 Task: Create and manage organization project boards.
Action: Mouse moved to (936, 53)
Screenshot: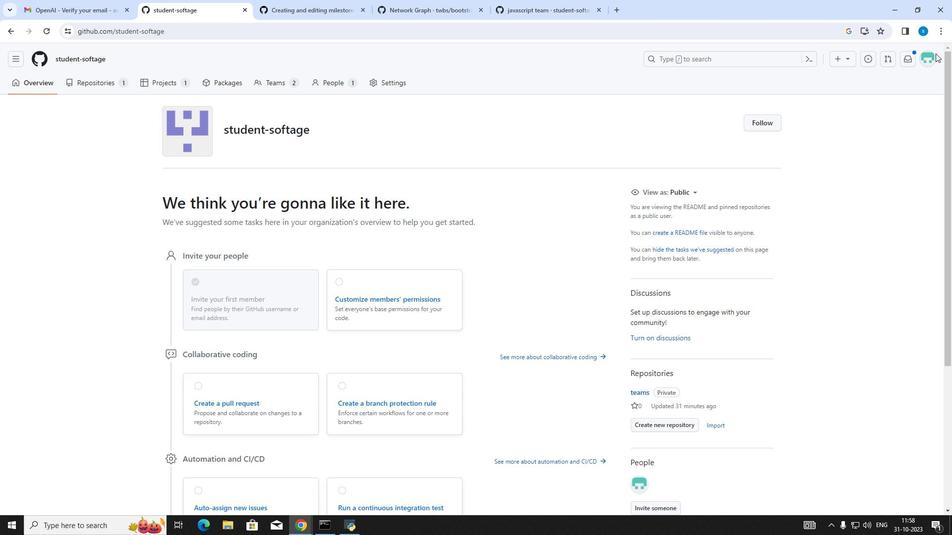 
Action: Mouse pressed left at (936, 53)
Screenshot: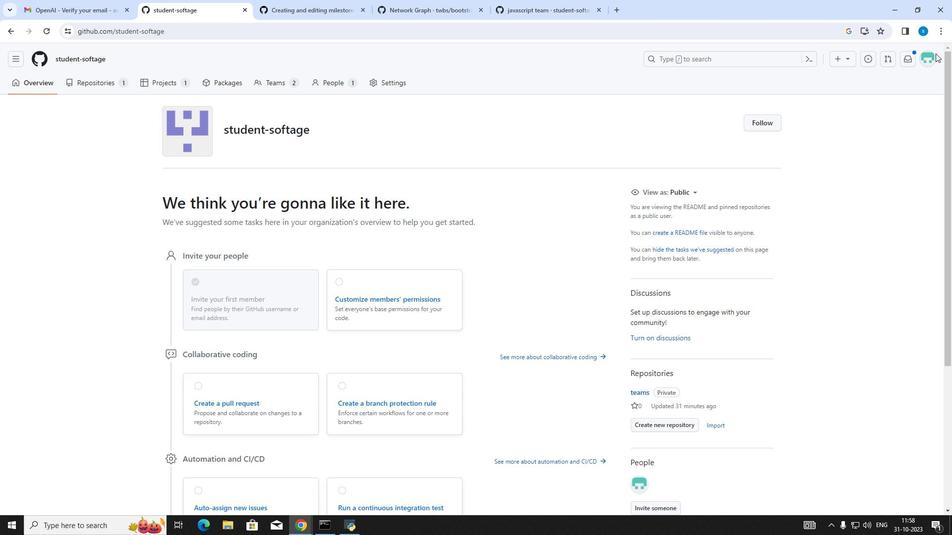 
Action: Mouse moved to (932, 57)
Screenshot: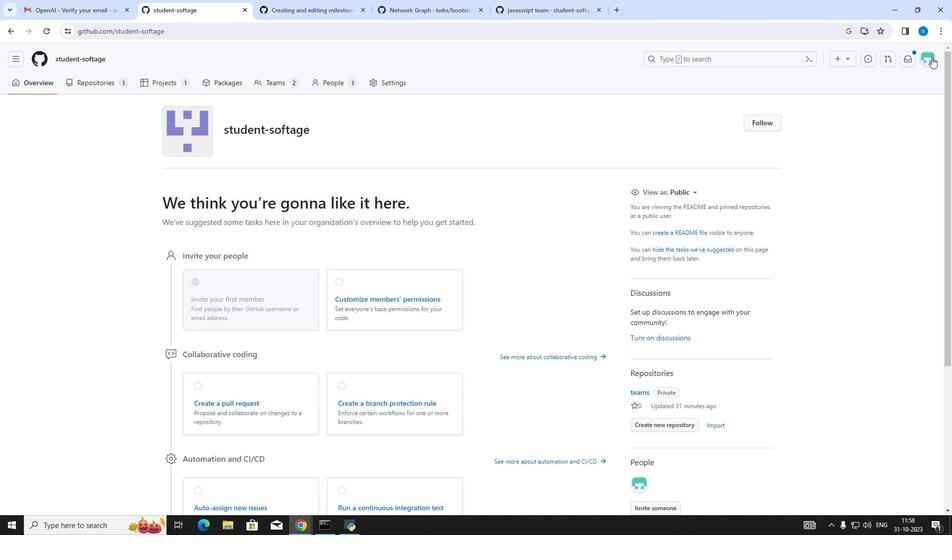 
Action: Mouse pressed left at (932, 57)
Screenshot: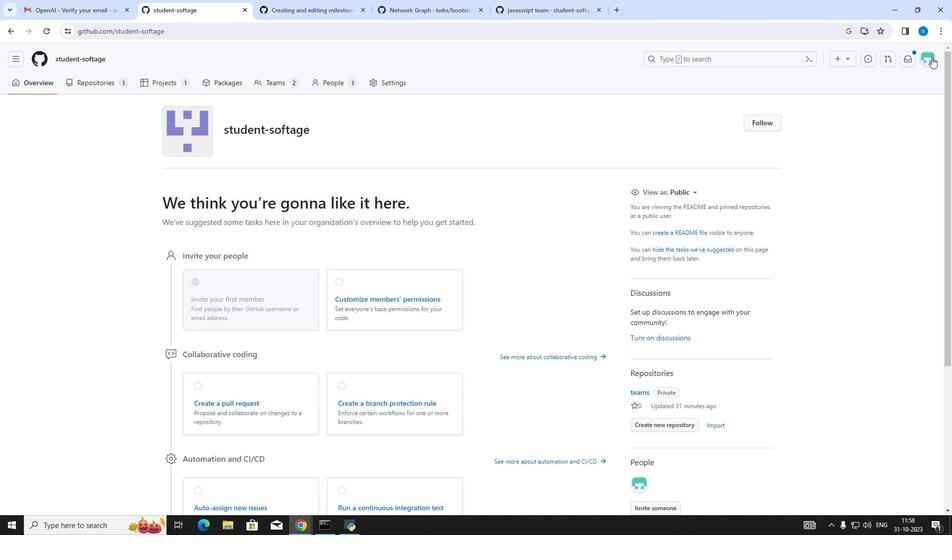 
Action: Mouse moved to (849, 158)
Screenshot: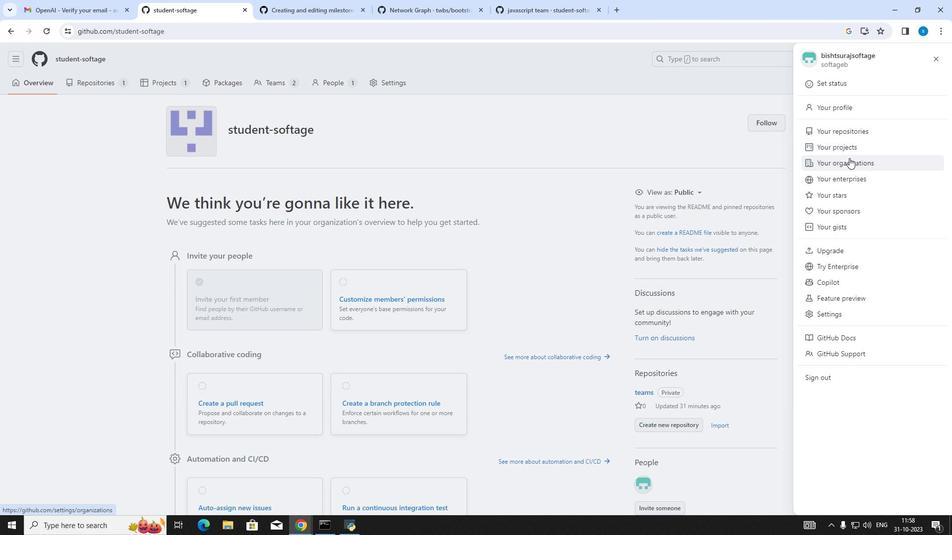 
Action: Mouse pressed left at (849, 158)
Screenshot: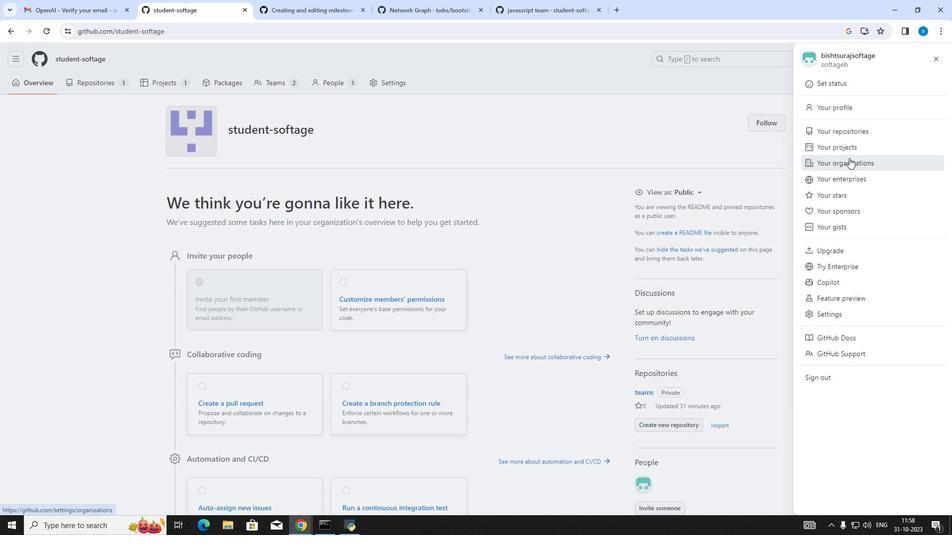 
Action: Mouse moved to (716, 163)
Screenshot: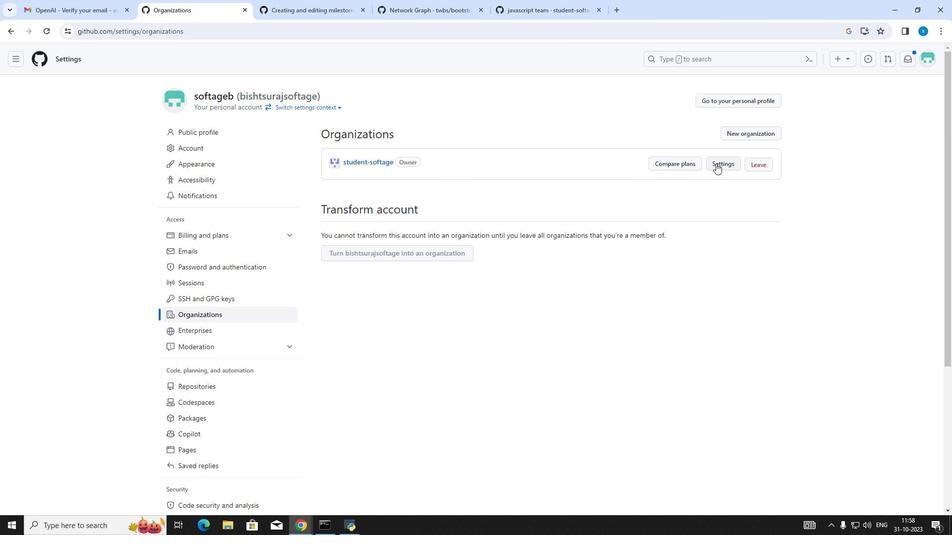 
Action: Mouse pressed left at (716, 163)
Screenshot: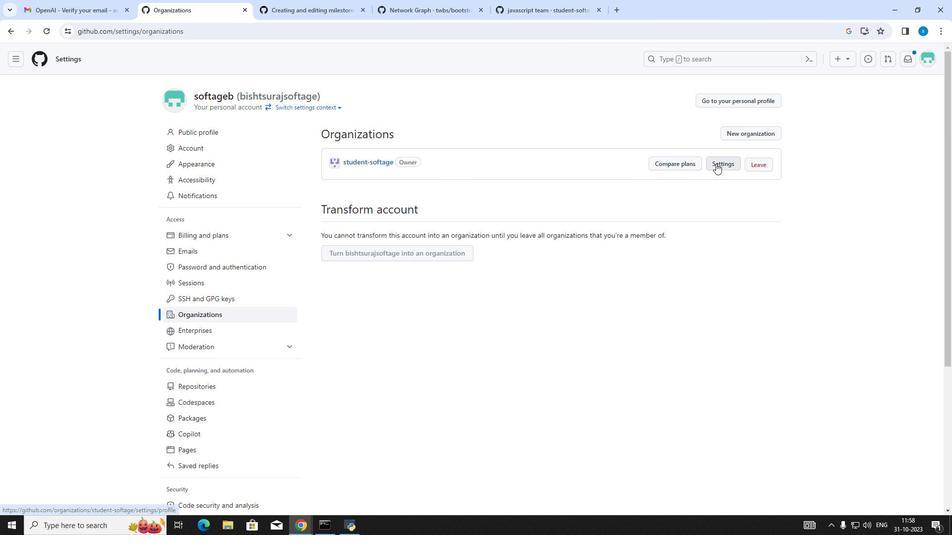 
Action: Mouse moved to (145, 88)
Screenshot: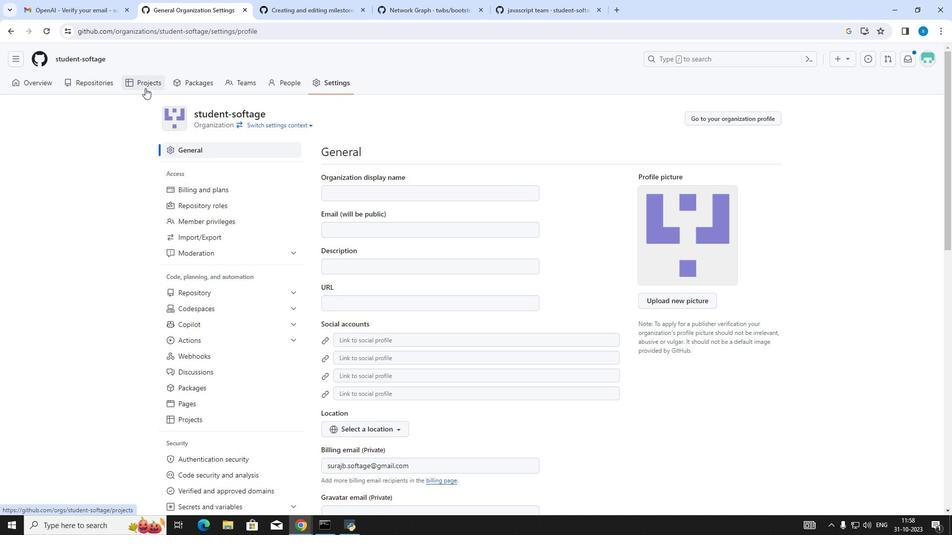 
Action: Mouse pressed left at (145, 88)
Screenshot: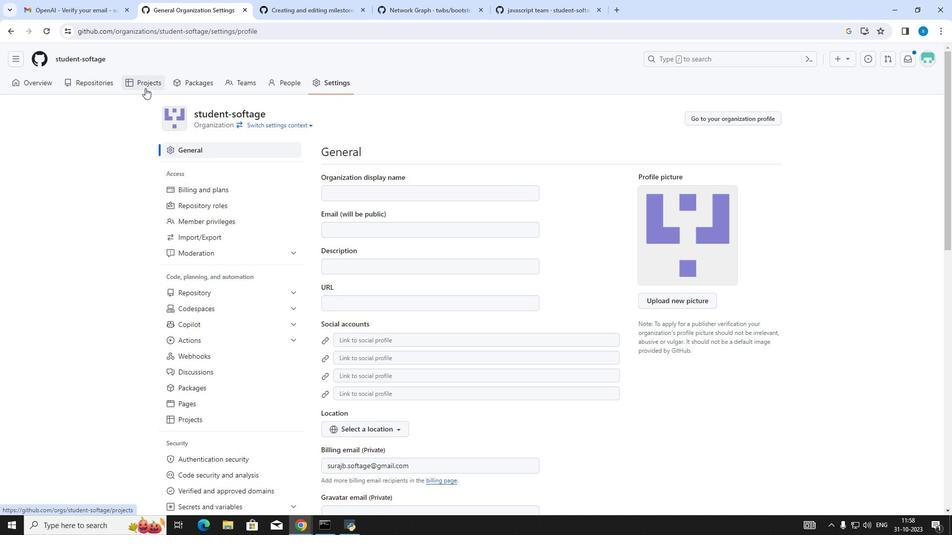 
Action: Mouse moved to (464, 210)
Screenshot: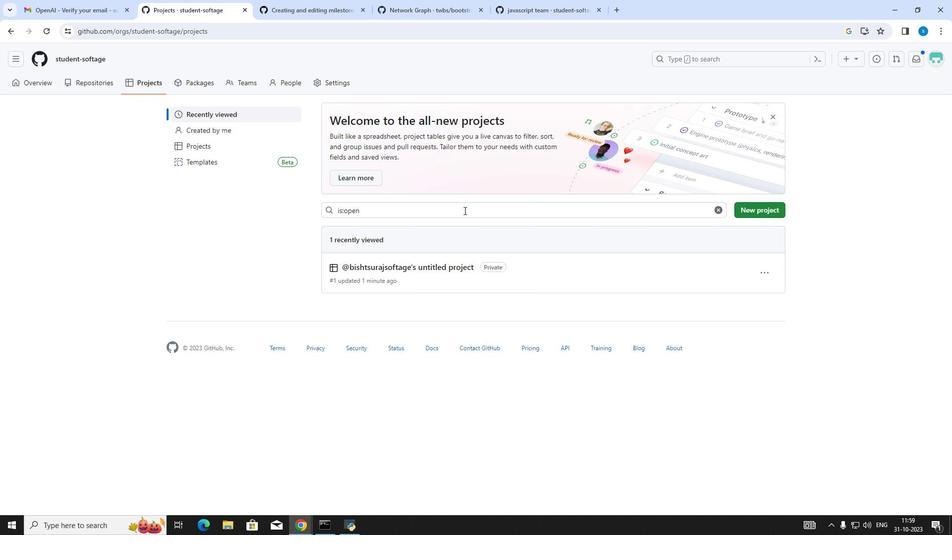 
Action: Mouse pressed left at (464, 210)
Screenshot: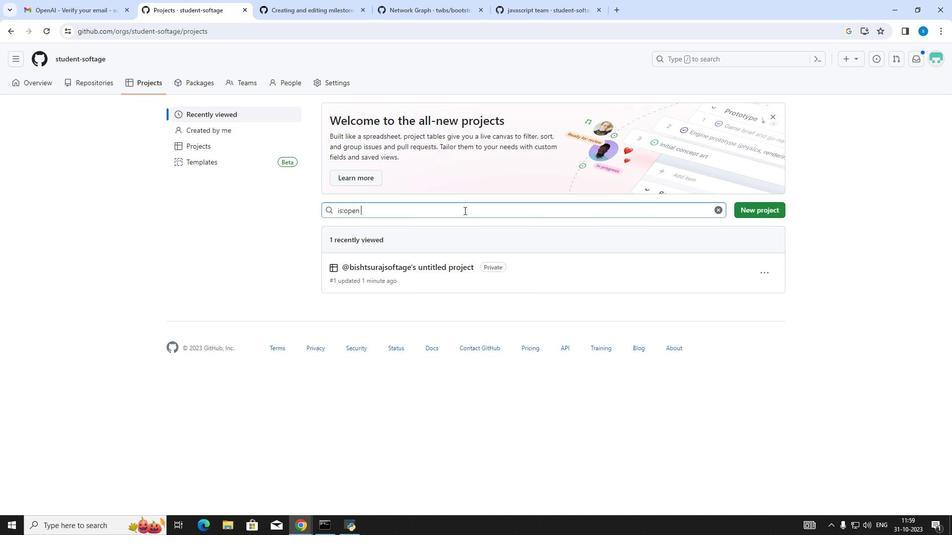 
Action: Mouse moved to (445, 206)
Screenshot: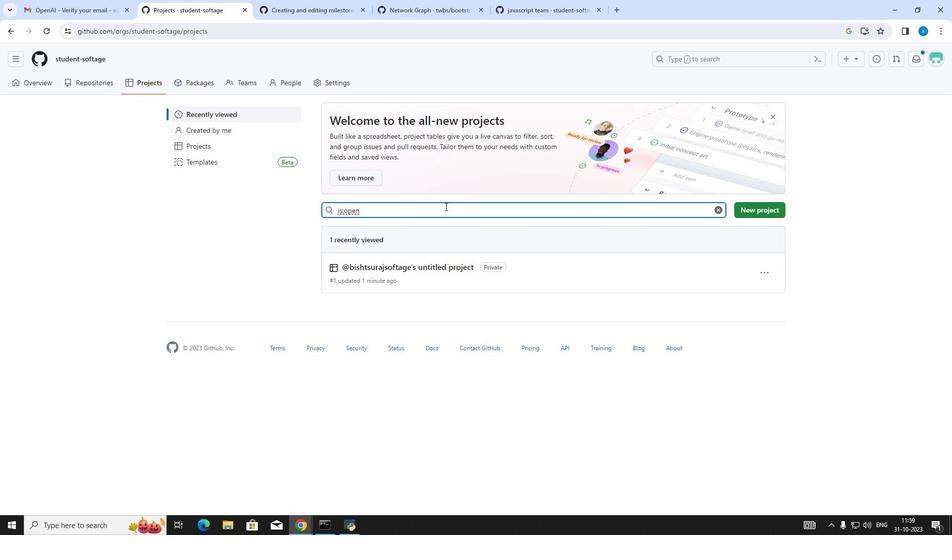 
Action: Key pressed <Key.backspace><Key.backspace><Key.backspace><Key.backspace><Key.backspace><Key.backspace><Key.backspace><Key.backspace><Key.backspace><Key.backspace><Key.backspace><Key.backspace><Key.backspace><Key.backspace><Key.backspace><Key.backspace><Key.backspace><Key.backspace>hello<Key.space>work<Key.backspace>ld
Screenshot: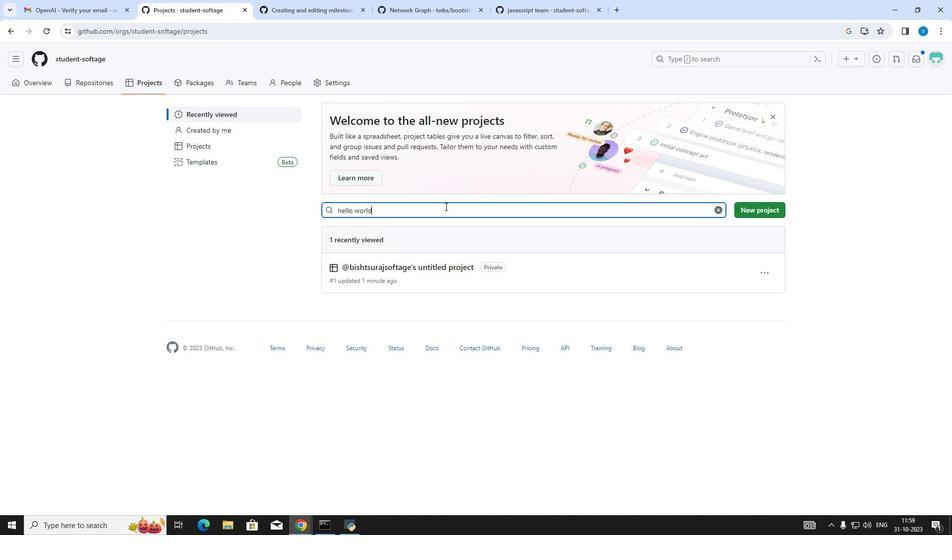 
Action: Mouse moved to (751, 213)
Screenshot: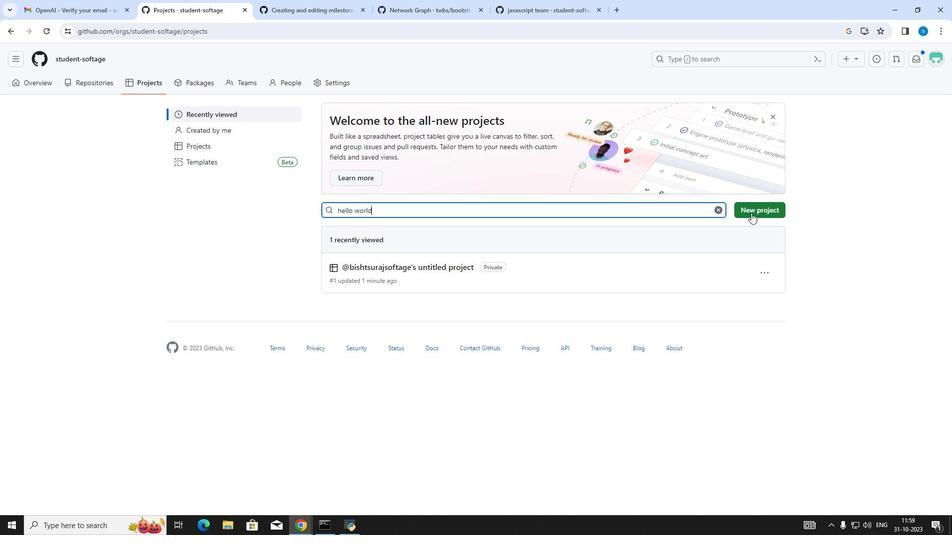 
Action: Mouse pressed left at (751, 213)
Screenshot: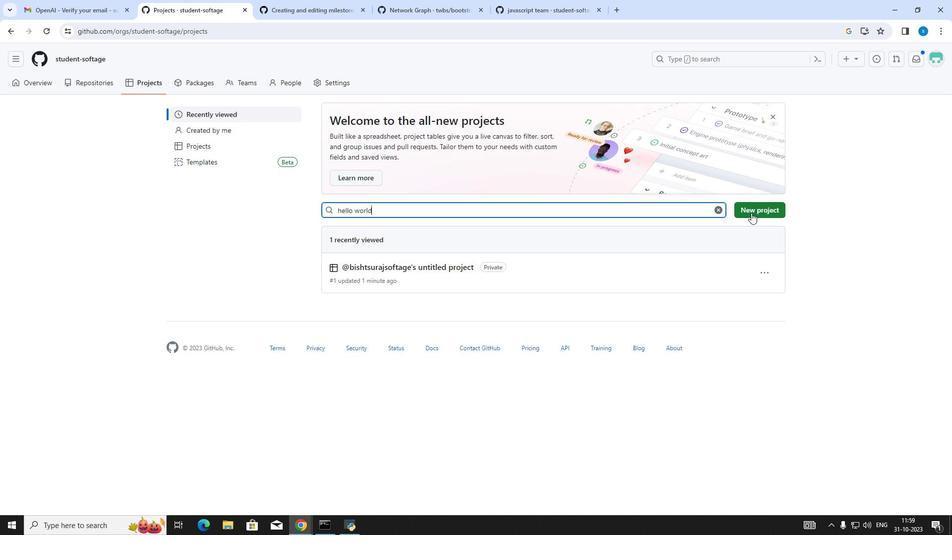 
Action: Mouse moved to (339, 192)
Screenshot: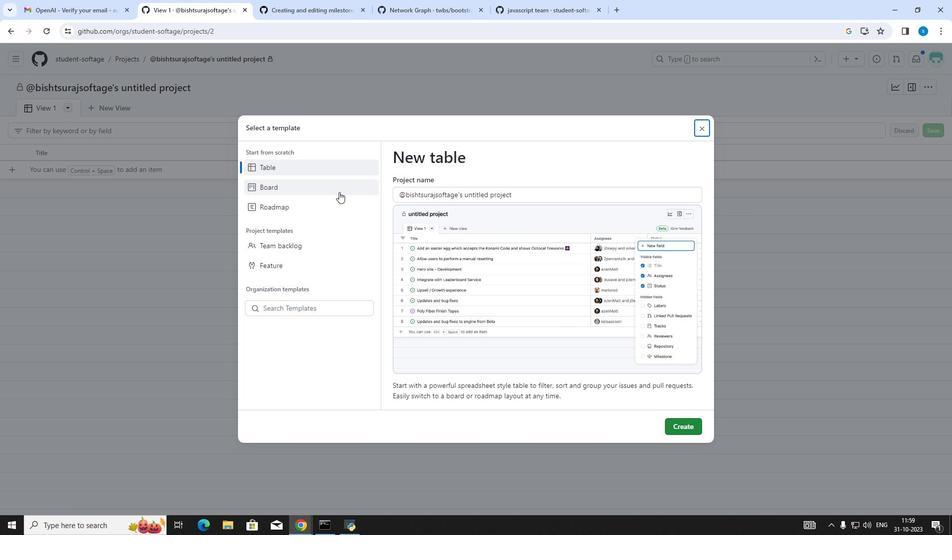 
Action: Mouse pressed left at (339, 192)
Screenshot: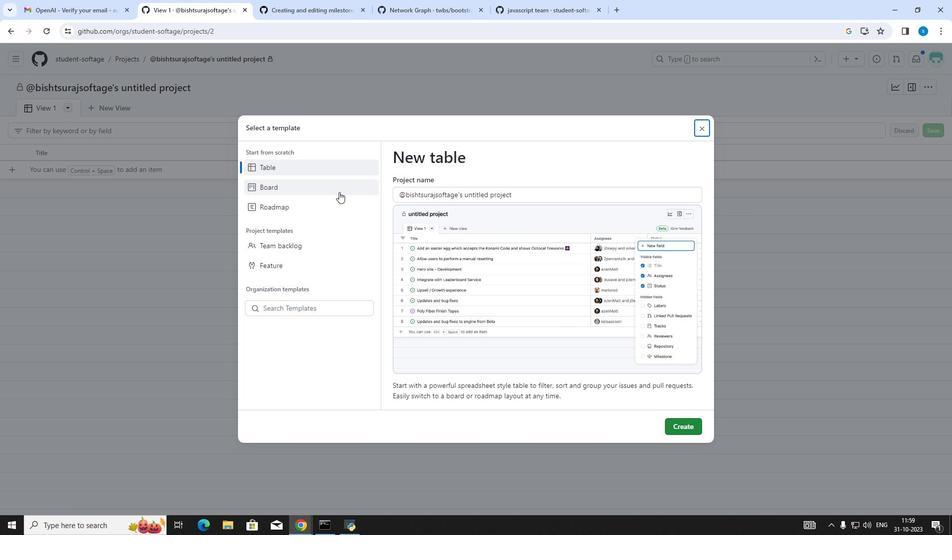 
Action: Mouse moved to (672, 424)
Screenshot: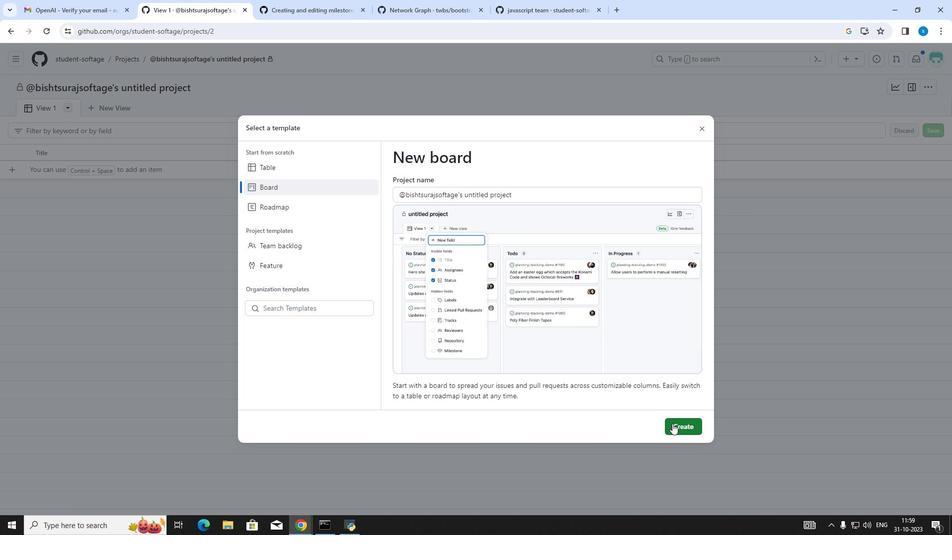
Action: Mouse pressed left at (672, 424)
Screenshot: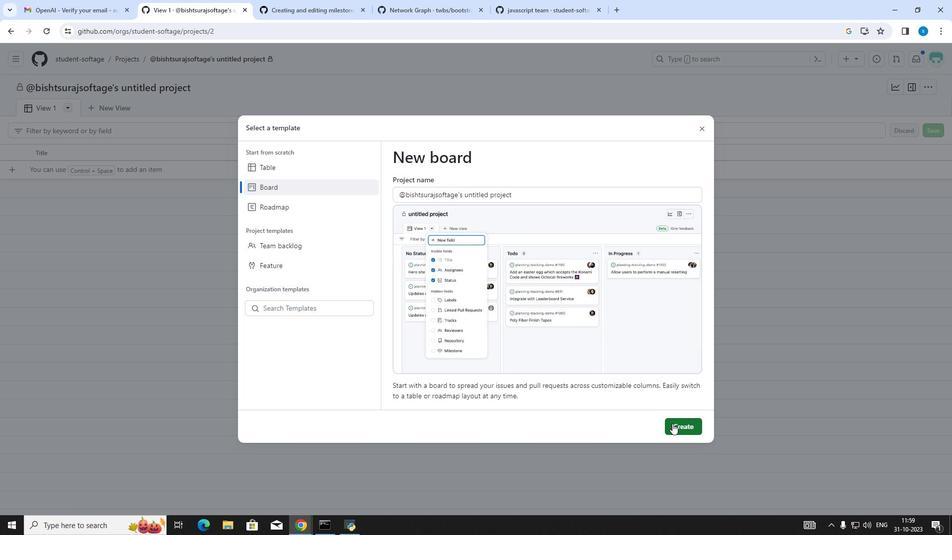 
Action: Mouse moved to (148, 277)
Screenshot: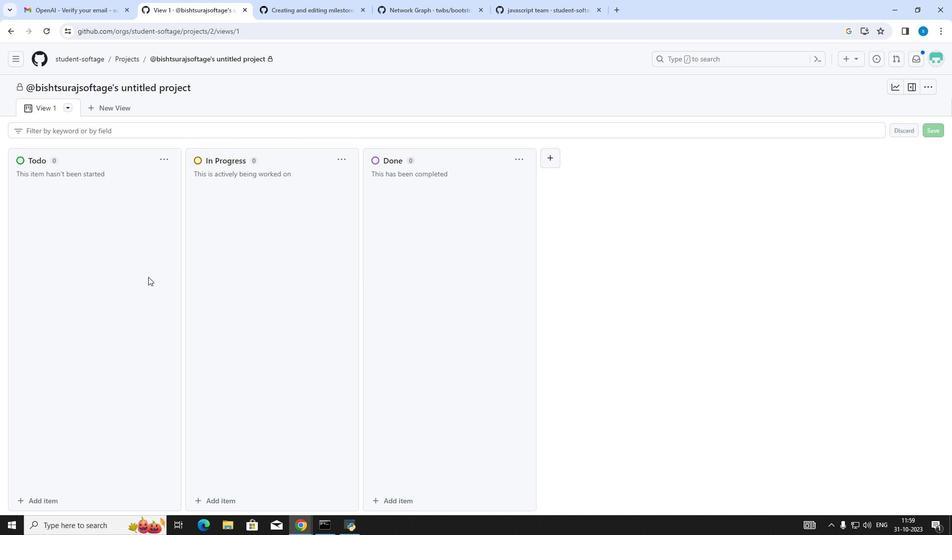 
Action: Mouse pressed left at (148, 277)
Screenshot: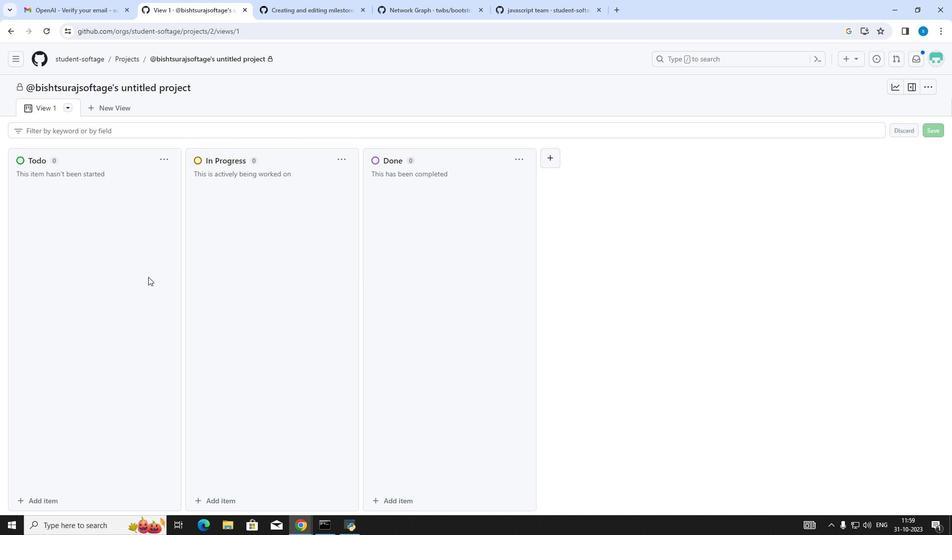 
Action: Mouse moved to (18, 158)
Screenshot: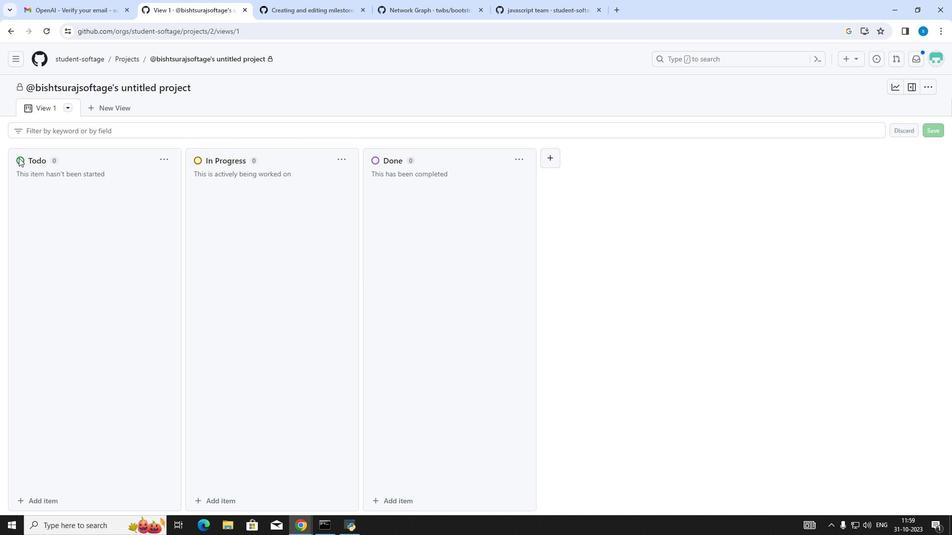 
Action: Mouse pressed left at (18, 158)
Screenshot: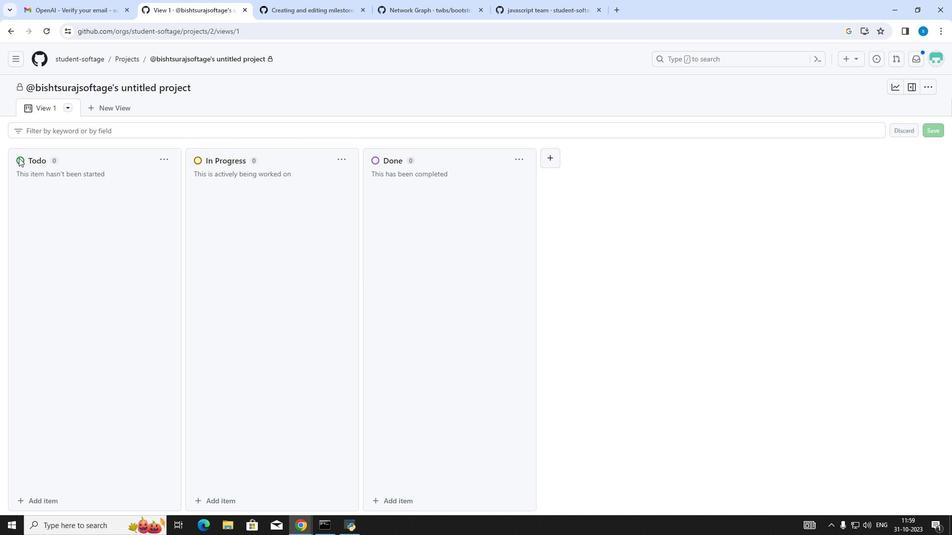 
Action: Mouse moved to (32, 501)
Screenshot: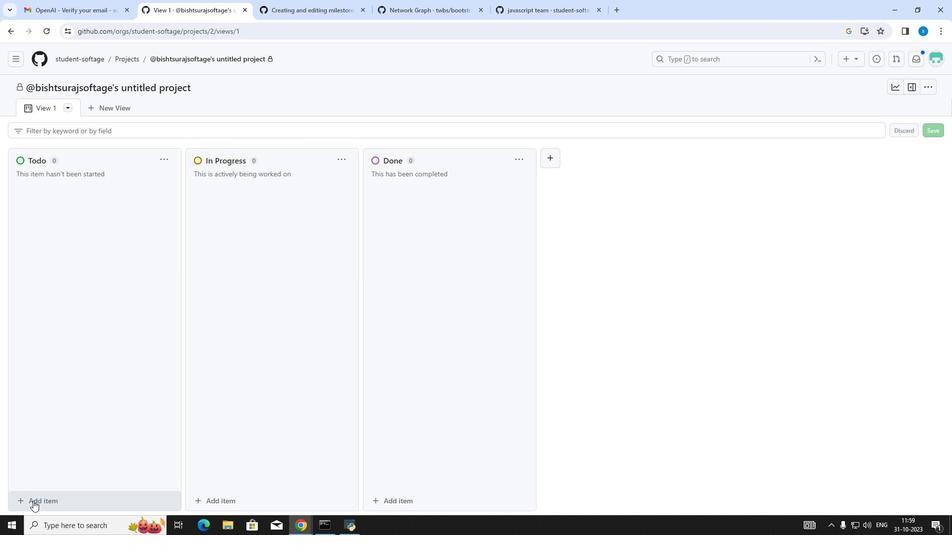 
Action: Mouse pressed left at (32, 501)
Screenshot: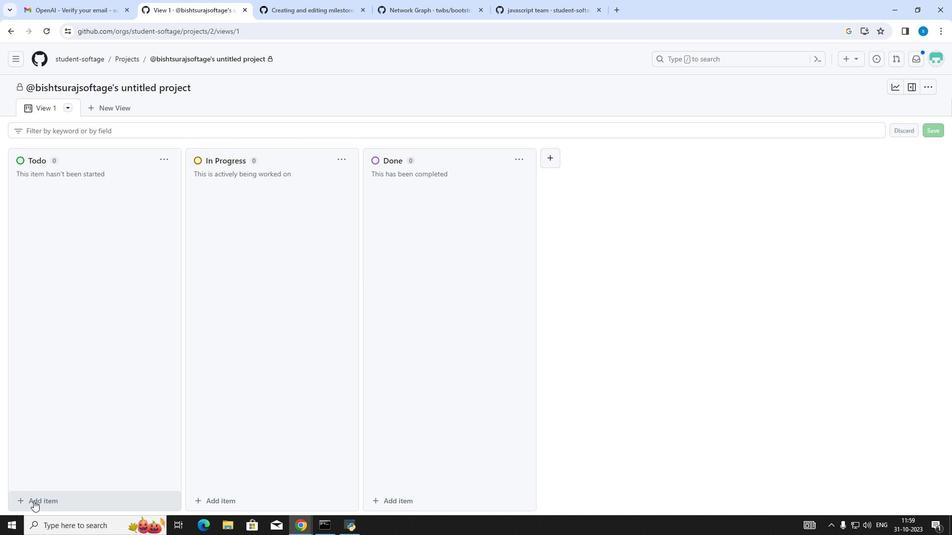 
Action: Mouse moved to (73, 377)
Screenshot: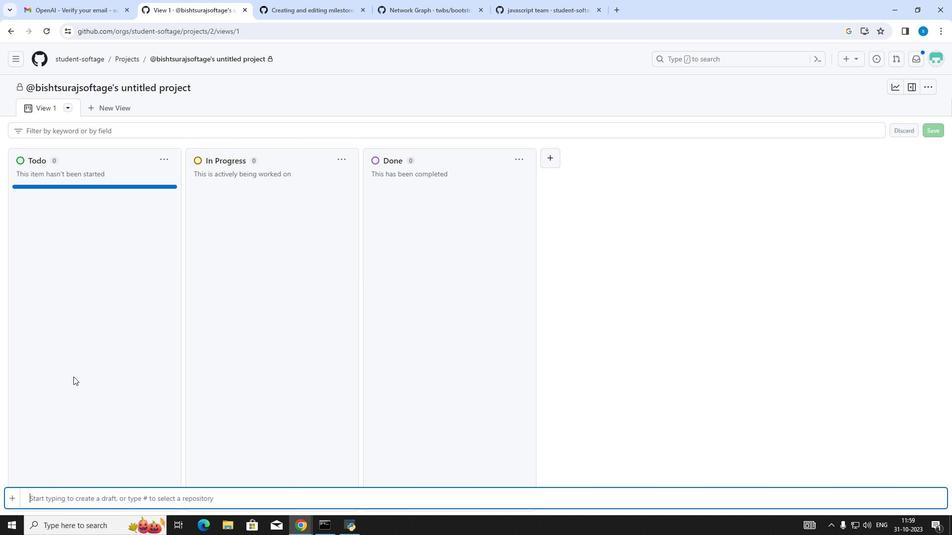 
Action: Key pressed add<Key.space>an<Key.space>item
Screenshot: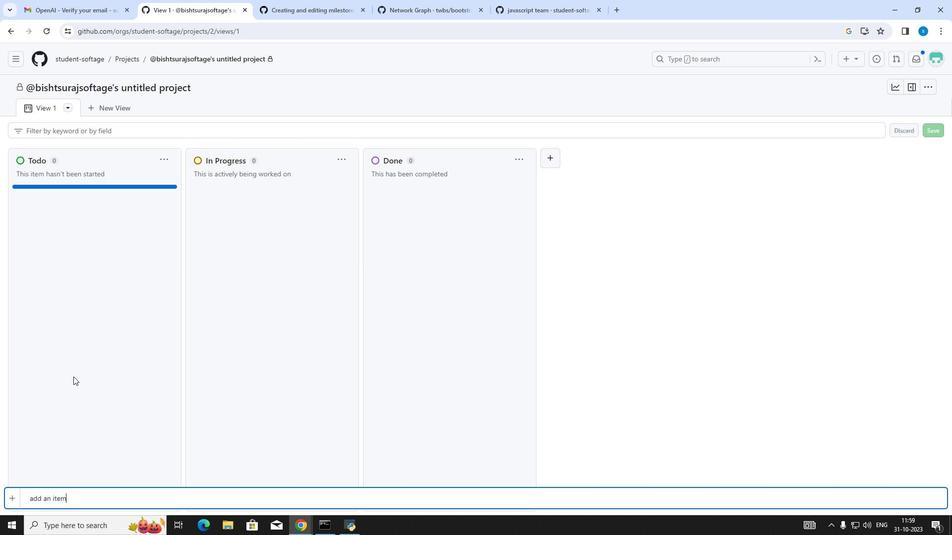 
Action: Mouse moved to (171, 453)
Screenshot: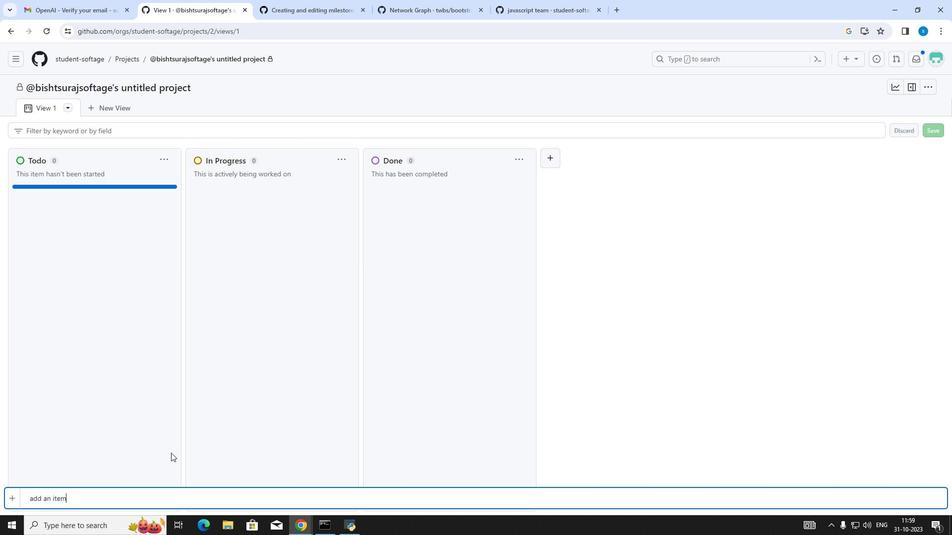 
Action: Key pressed <Key.enter>
Screenshot: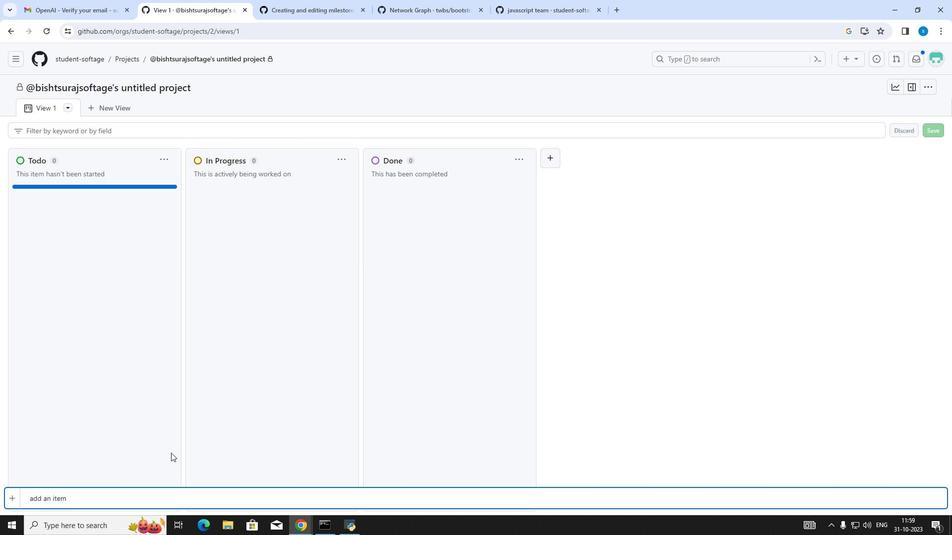 
Action: Mouse moved to (80, 499)
Screenshot: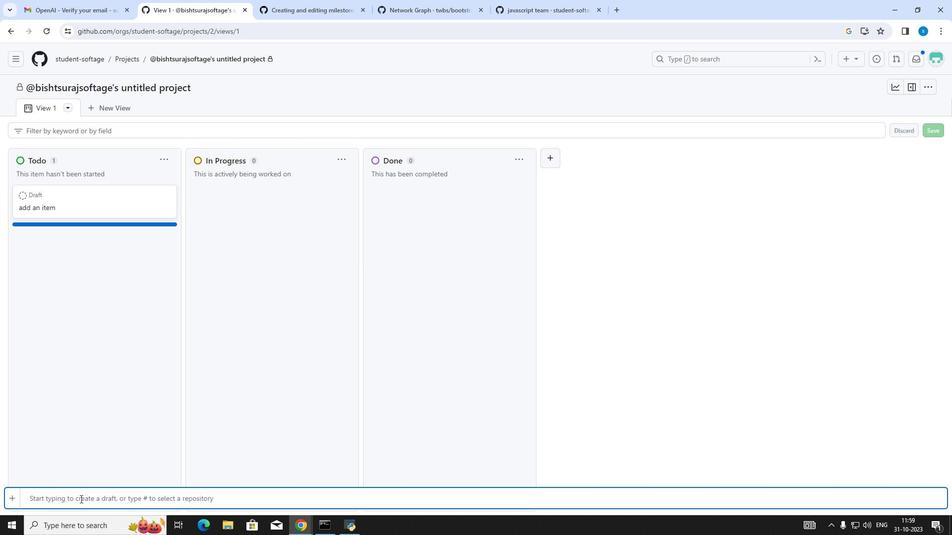 
Action: Mouse pressed left at (80, 499)
Screenshot: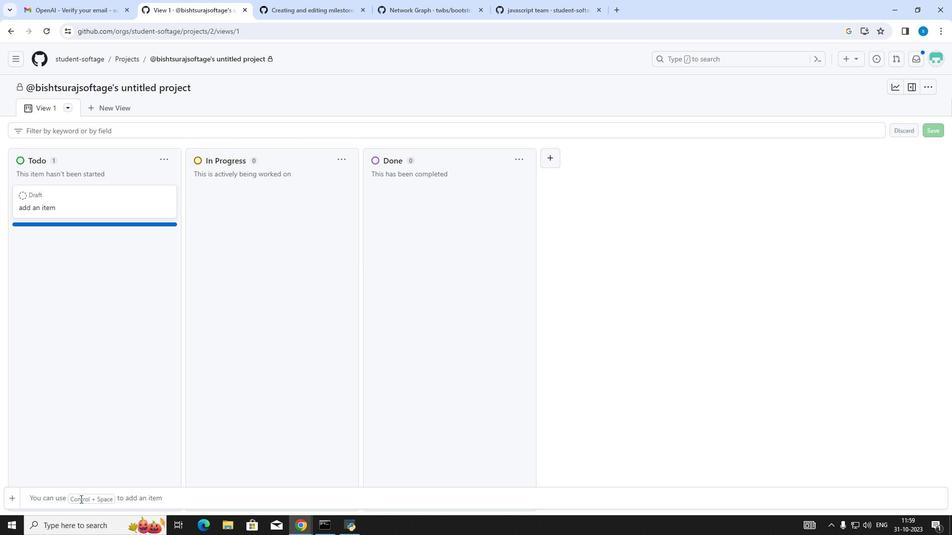 
Action: Key pressed delete<Key.space>an<Key.space>item<Key.enter>update<Key.space>an<Key.space>item<Key.enter>
Screenshot: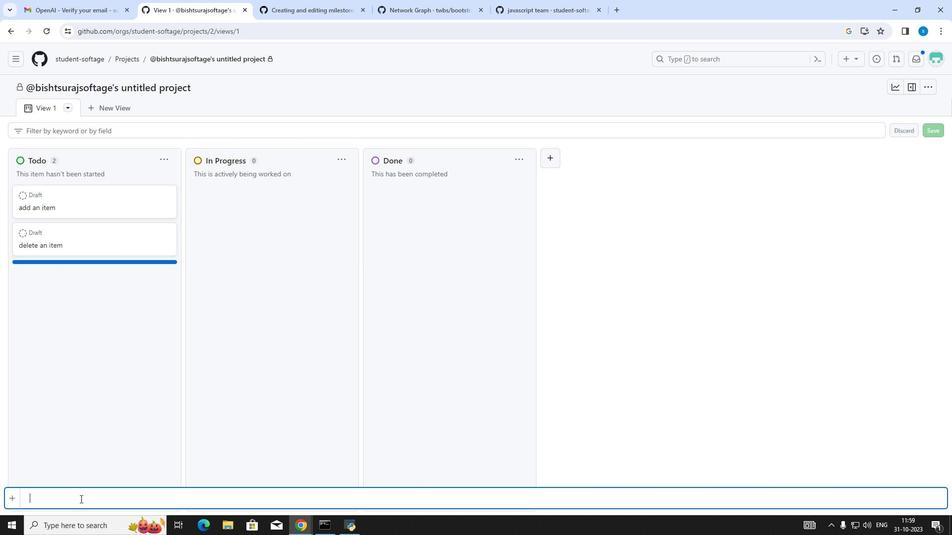 
Action: Mouse moved to (210, 236)
Screenshot: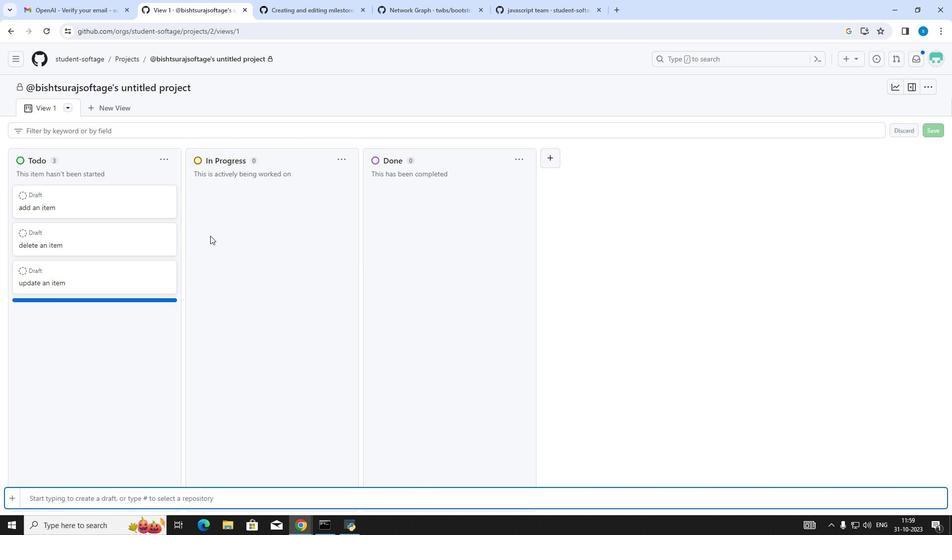 
Action: Mouse pressed left at (210, 236)
Screenshot: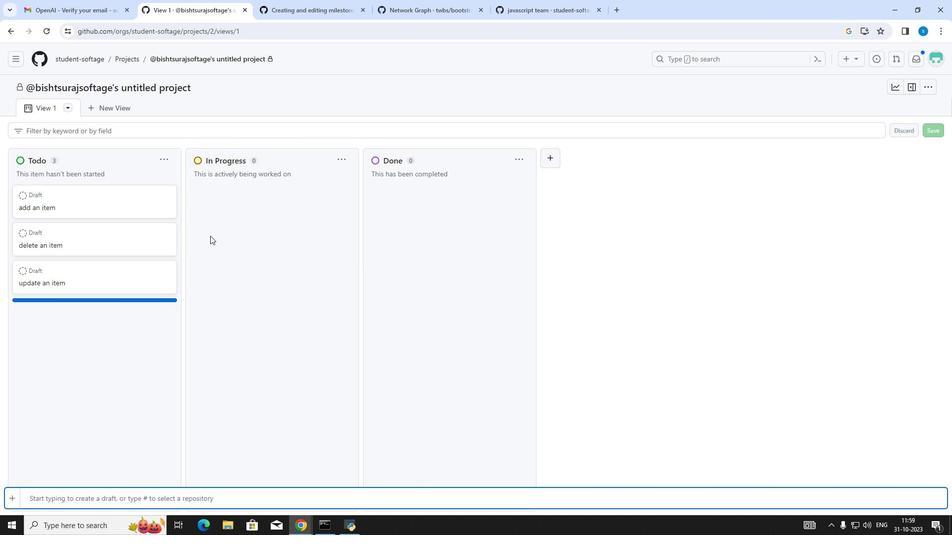 
Action: Mouse moved to (216, 501)
Screenshot: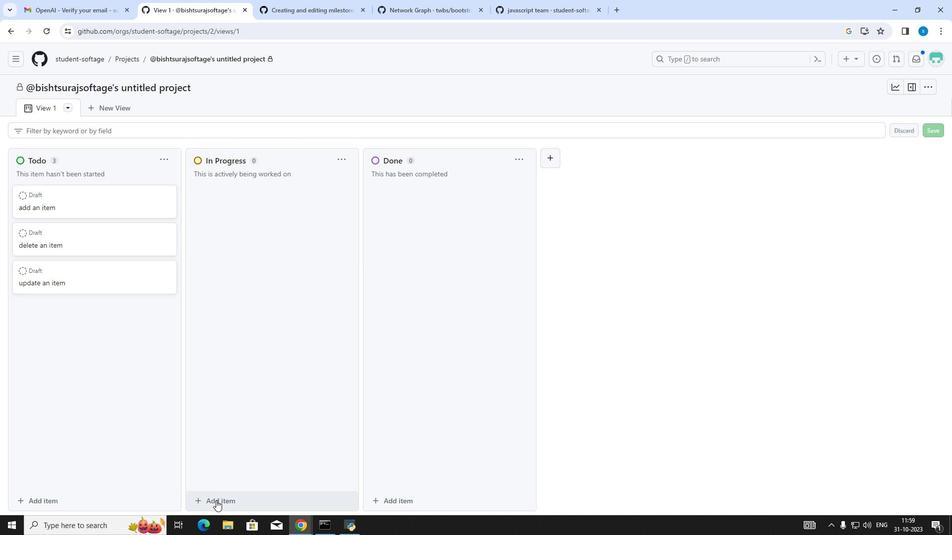 
Action: Mouse pressed left at (216, 501)
Screenshot: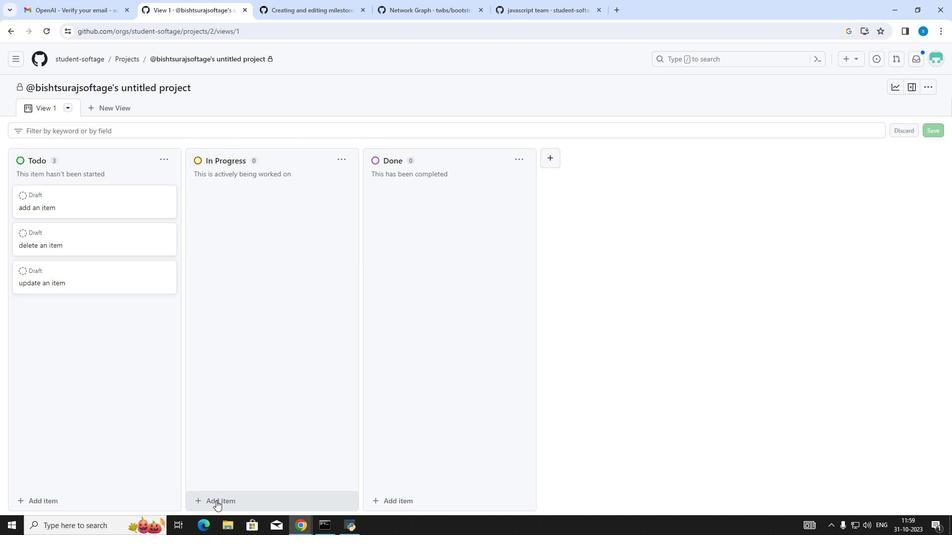 
Action: Mouse moved to (217, 500)
Screenshot: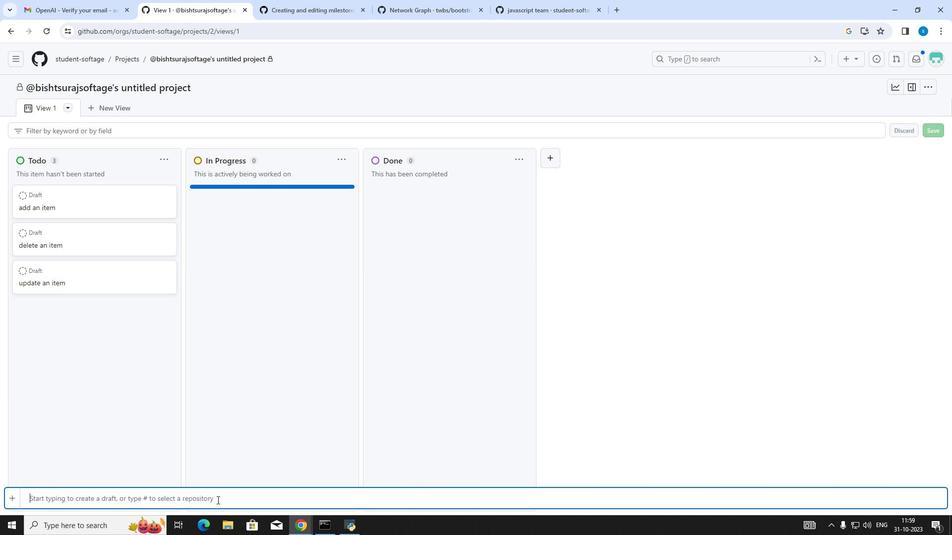 
Action: Key pressed asd<Key.backspace><Key.backspace>dd<Key.space>an<Key.space>item<Key.enter>delete<Key.space>an<Key.space>item<Key.enter>
Screenshot: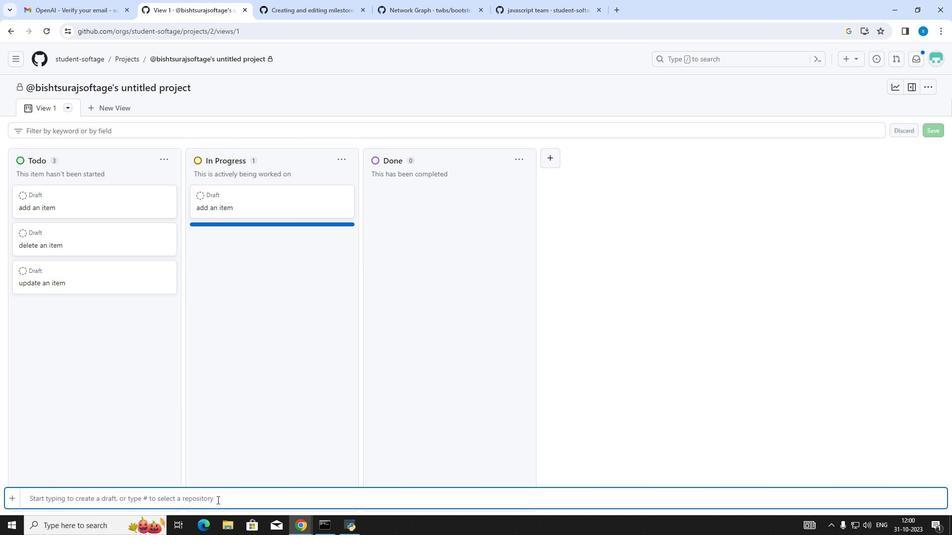 
Action: Mouse moved to (440, 297)
Screenshot: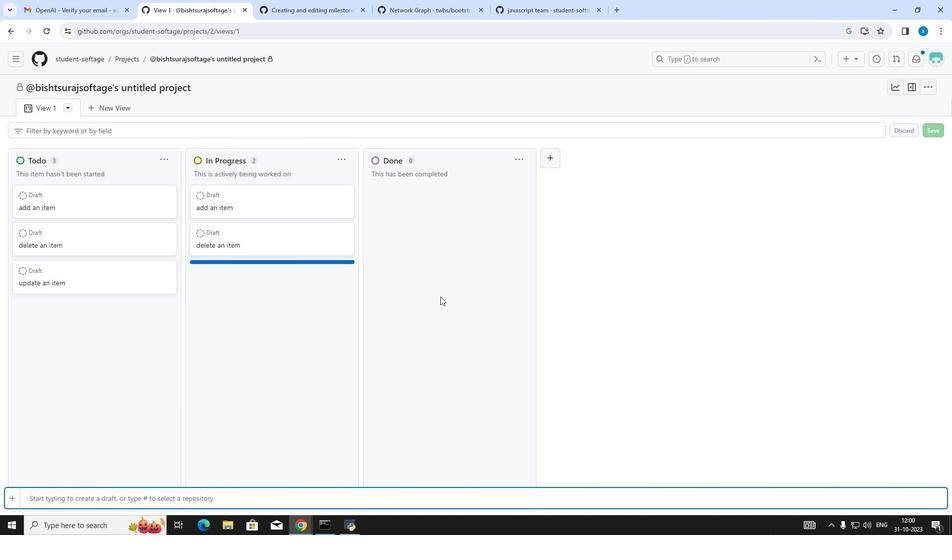 
Action: Mouse pressed left at (440, 297)
Screenshot: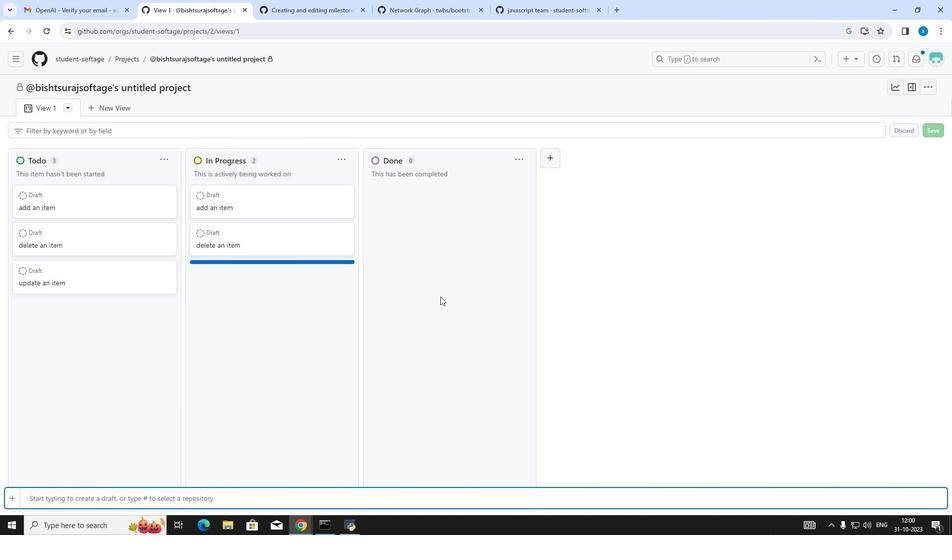 
Action: Mouse moved to (397, 501)
Screenshot: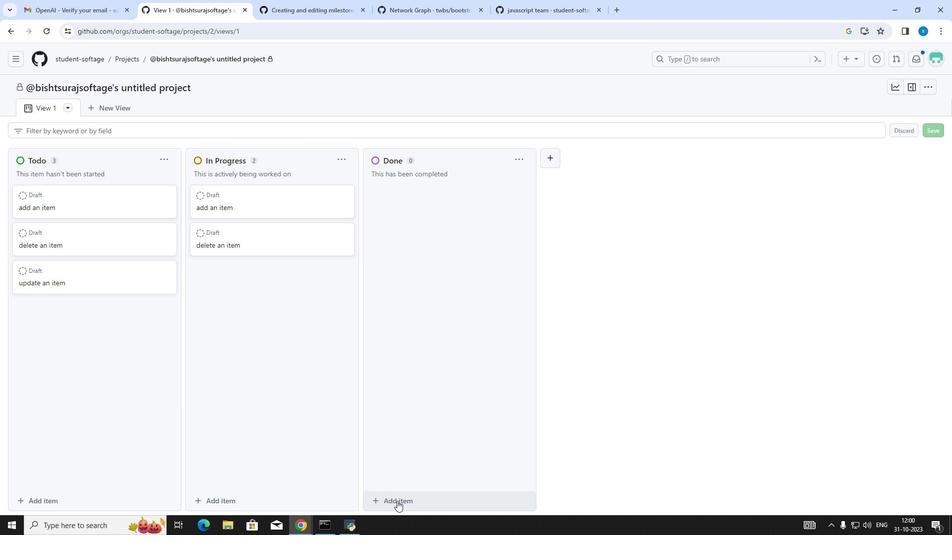 
Action: Mouse pressed left at (397, 501)
Screenshot: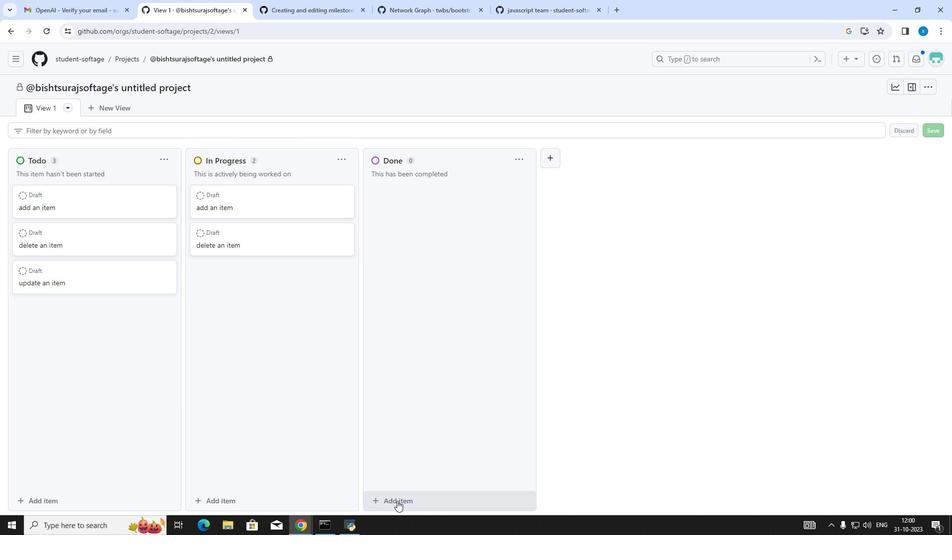 
Action: Mouse moved to (394, 497)
Screenshot: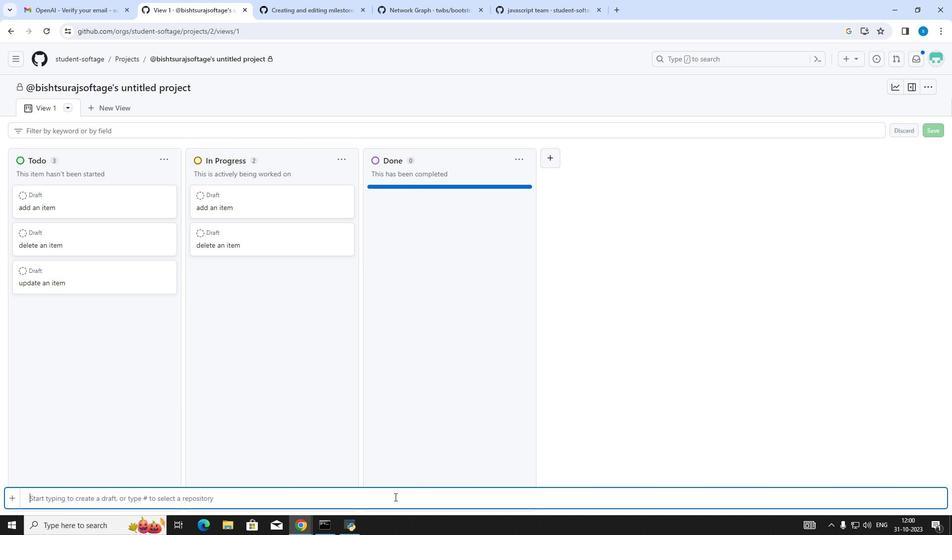
Action: Key pressed updatae<Key.backspace><Key.backspace>e<Key.space>an<Key.space>i
Screenshot: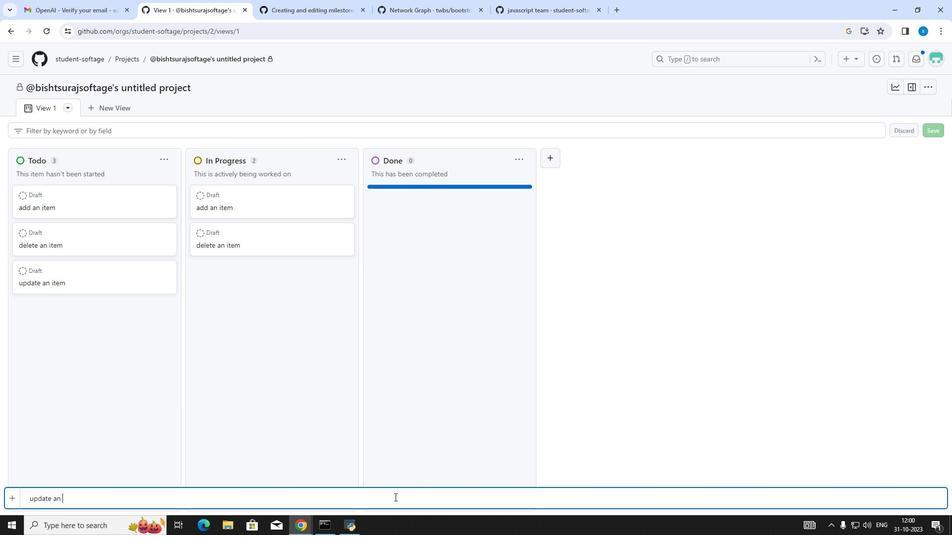 
Action: Mouse moved to (394, 497)
Screenshot: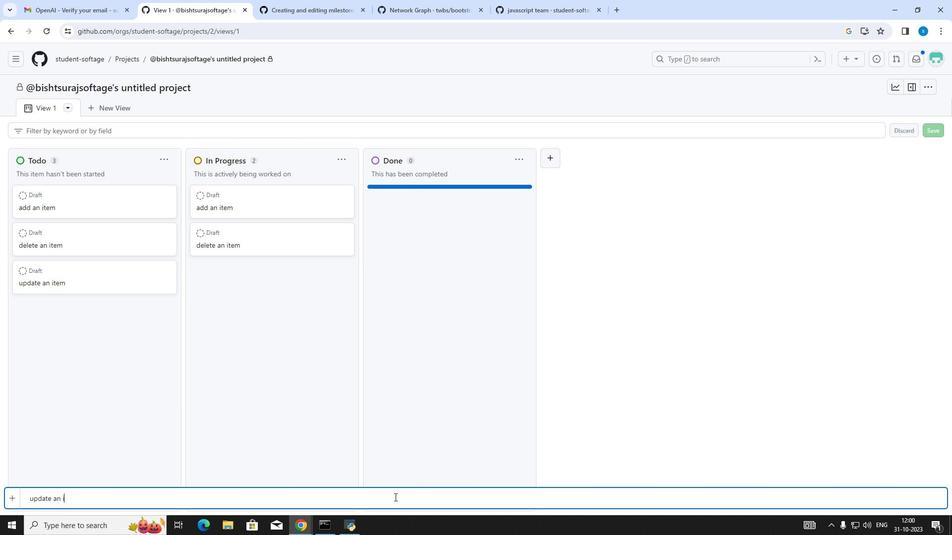 
Action: Key pressed tem<Key.enter>
Screenshot: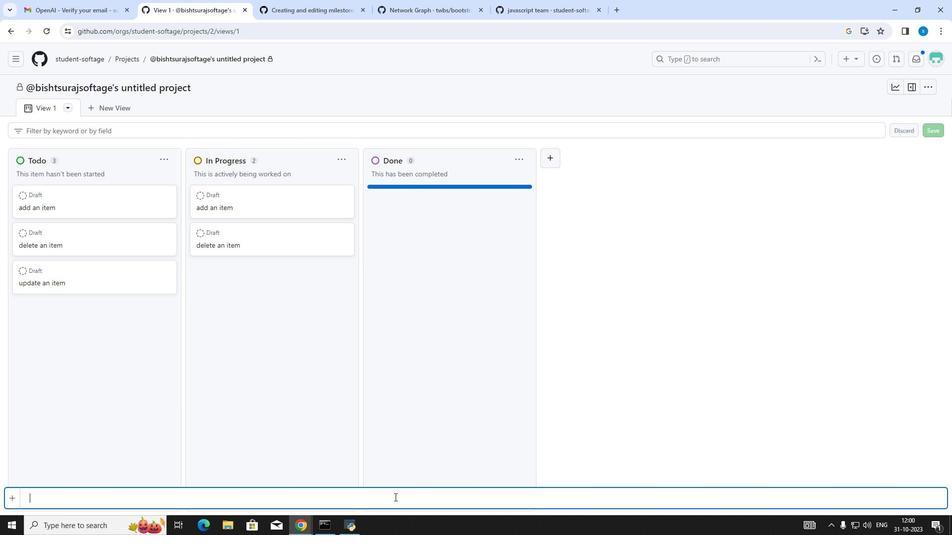 
Action: Mouse moved to (459, 250)
Screenshot: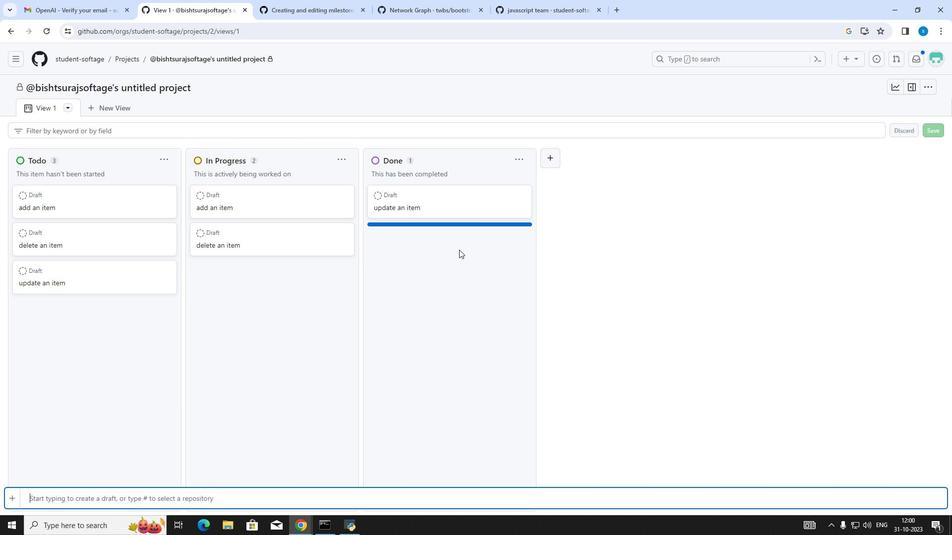 
Action: Mouse scrolled (459, 249) with delta (0, 0)
Screenshot: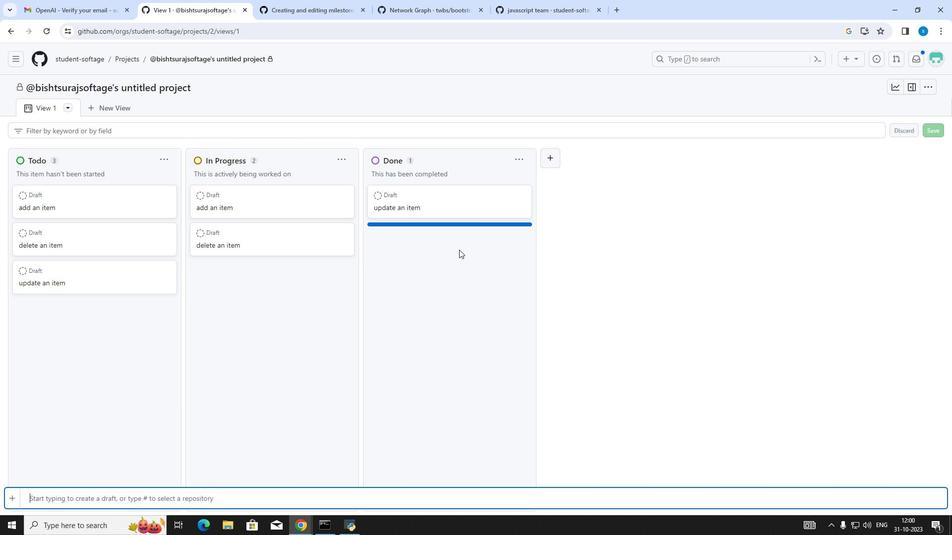 
Action: Mouse scrolled (459, 249) with delta (0, 0)
Screenshot: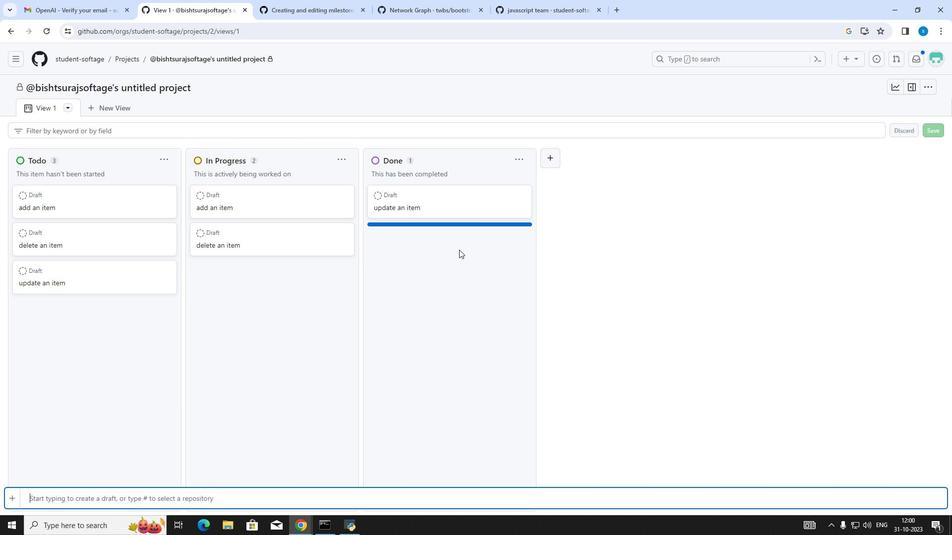 
Action: Mouse scrolled (459, 249) with delta (0, 0)
Screenshot: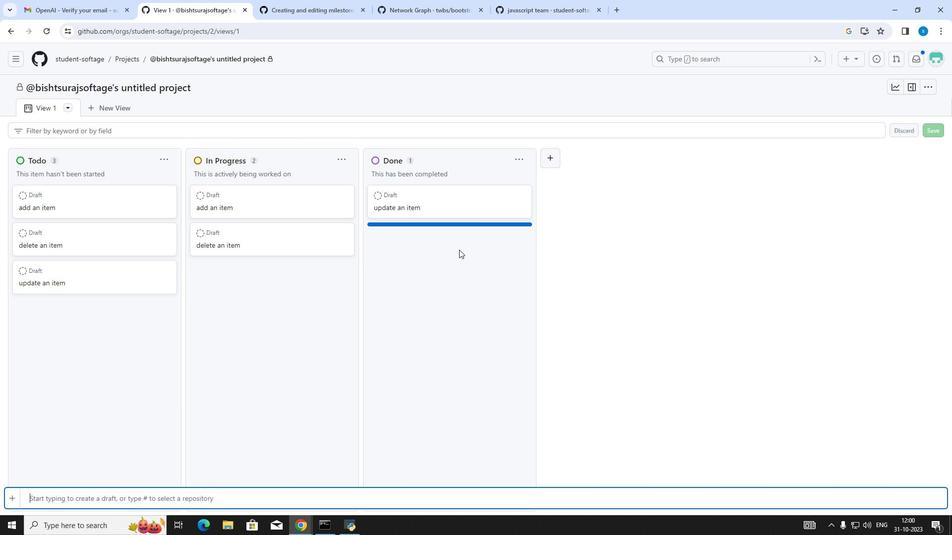 
Action: Mouse moved to (198, 84)
Screenshot: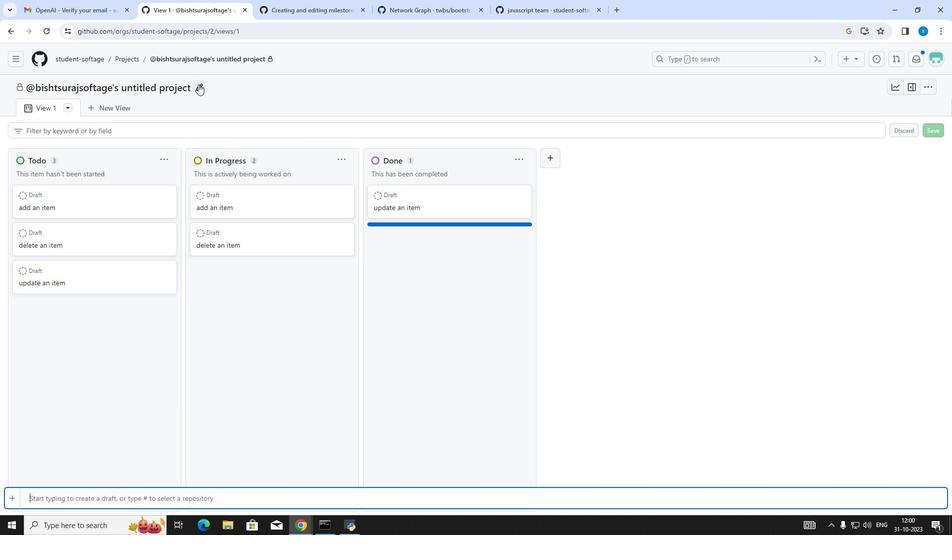 
Action: Mouse pressed left at (198, 84)
Screenshot: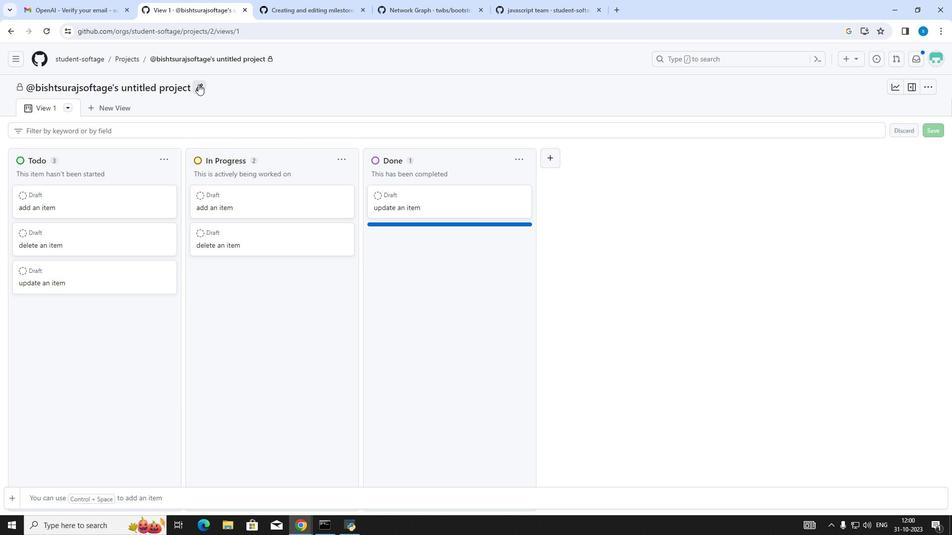 
Action: Mouse moved to (460, 157)
Screenshot: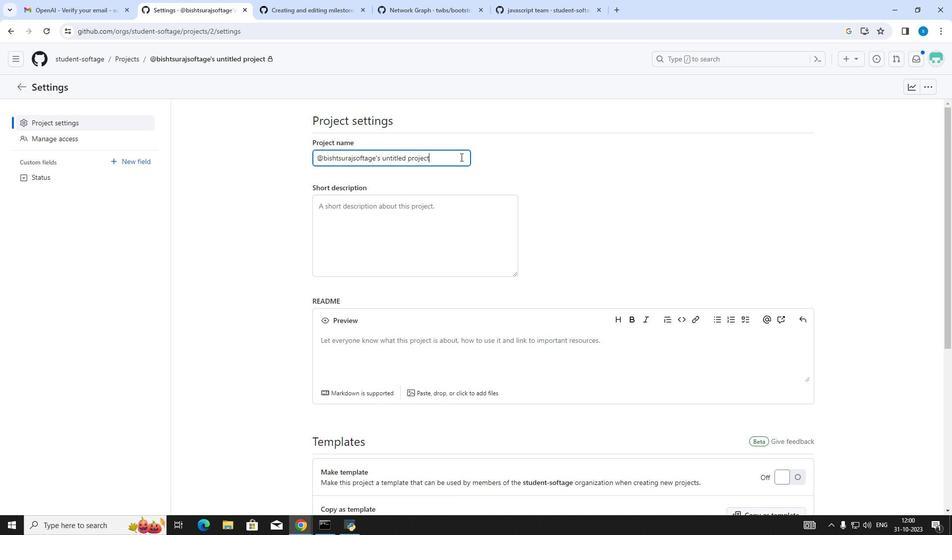 
Action: Mouse pressed left at (460, 157)
Screenshot: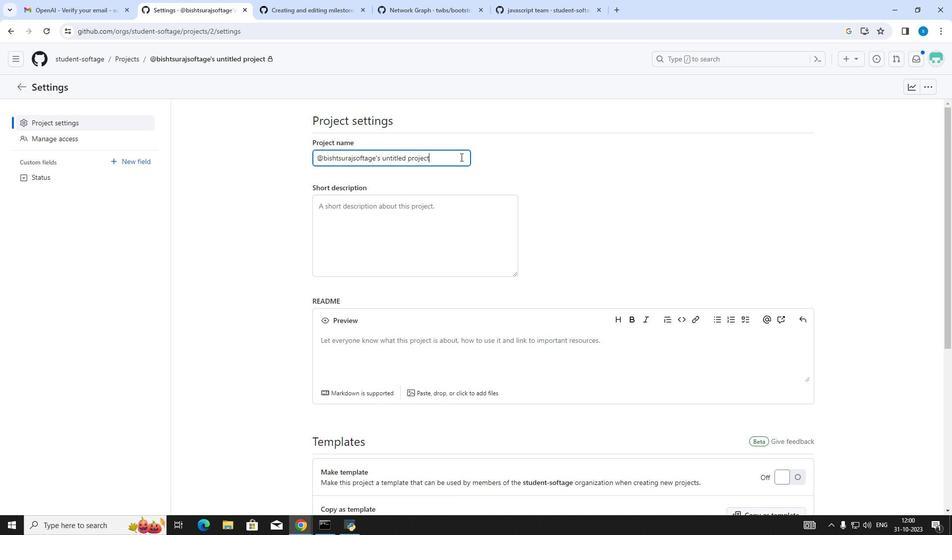 
Action: Mouse moved to (460, 157)
Screenshot: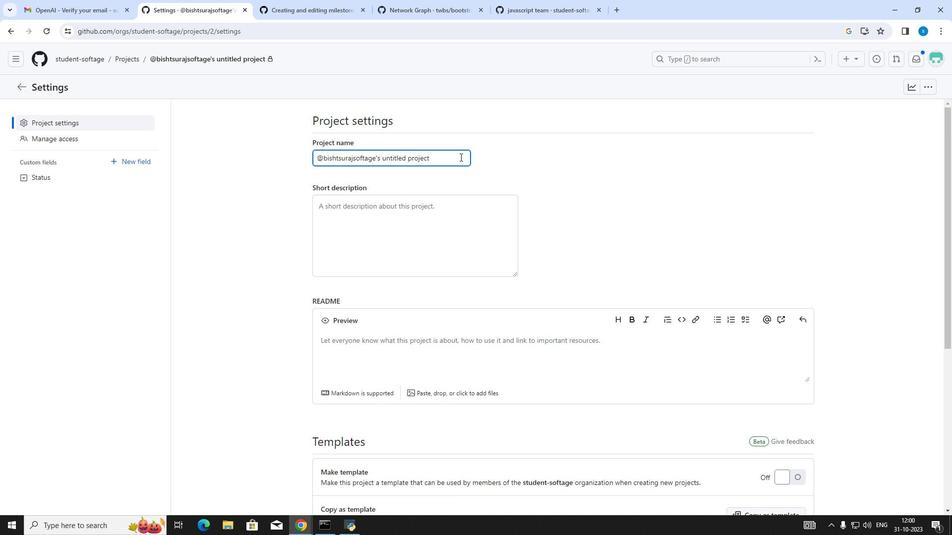 
Action: Key pressed <Key.backspace><Key.backspace><Key.backspace><Key.backspace><Key.backspace><Key.backspace><Key.backspace><Key.backspace><Key.backspace><Key.backspace><Key.backspace><Key.backspace><Key.backspace><Key.backspace><Key.backspace><Key.backspace><Key.backspace><Key.backspace><Key.backspace><Key.backspace><Key.backspace><Key.backspace><Key.backspace><Key.backspace><Key.backspace><Key.backspace><Key.backspace><Key.backspace><Key.backspace><Key.backspace><Key.backspace><Key.backspace><Key.backspace><Key.backspace><Key.backspace><Key.backspace><Key.backspace><Key.backspace><Key.backspace><Key.backspace><Key.backspace><Key.backspace><Key.backspace><Key.backspace>hello<Key.space>world
Screenshot: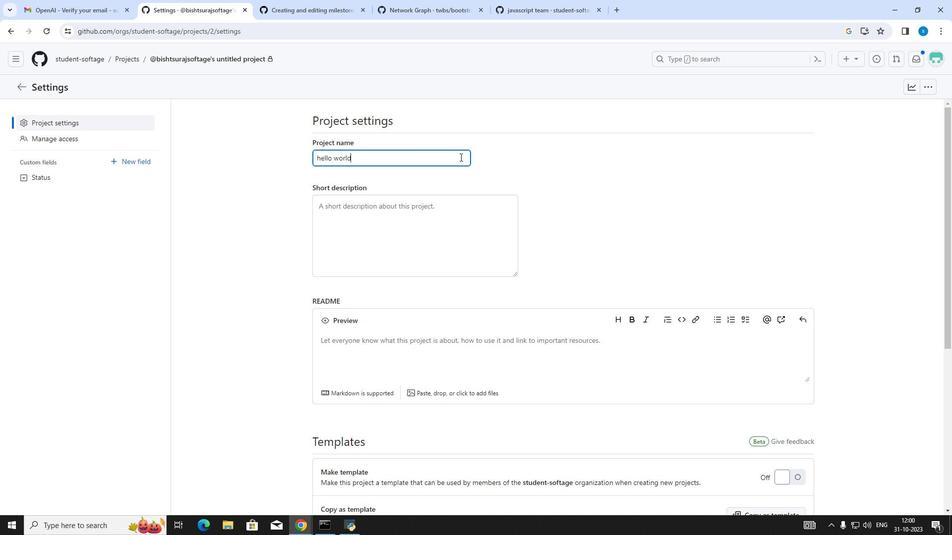 
Action: Mouse moved to (412, 225)
Screenshot: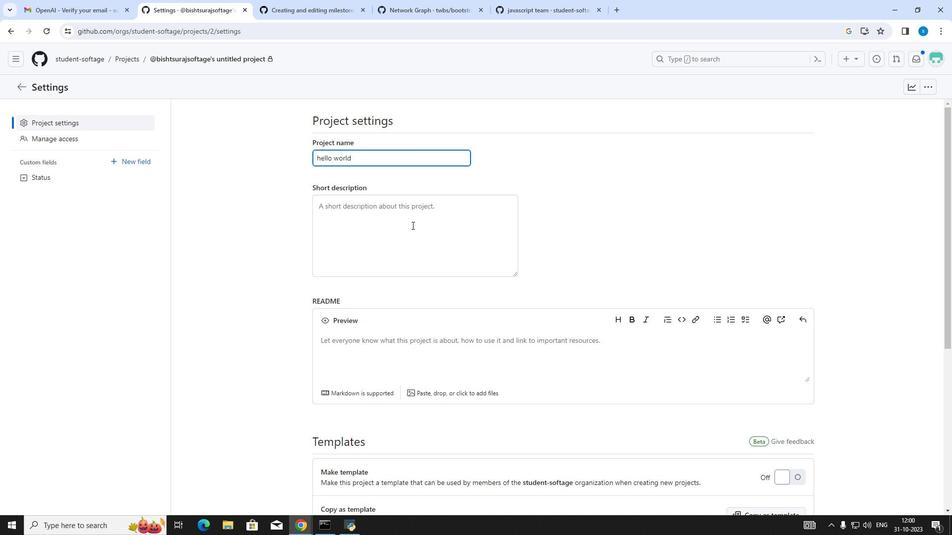 
Action: Mouse pressed left at (412, 225)
Screenshot: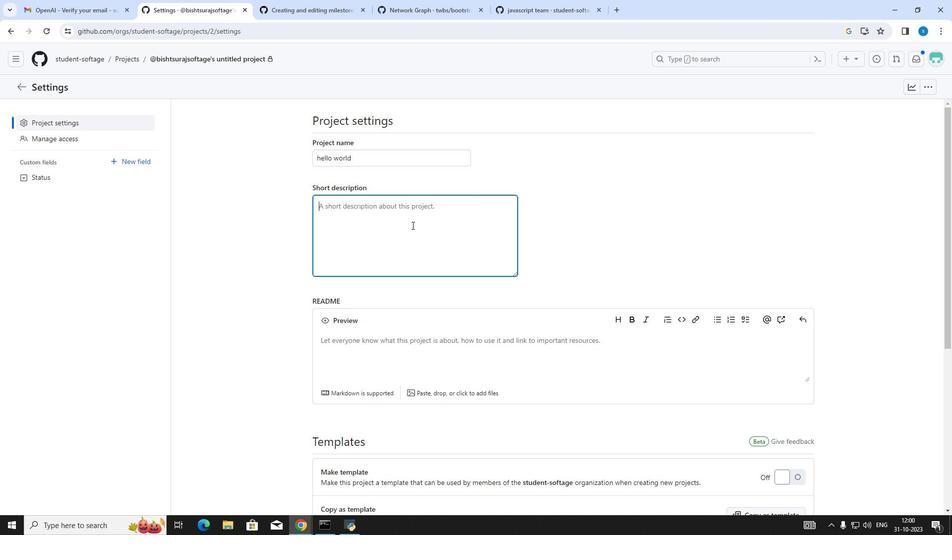 
Action: Key pressed this<Key.space>is<Key.space>just<Key.space>a<Key.space>random<Key.space>project<Key.space>board.
Screenshot: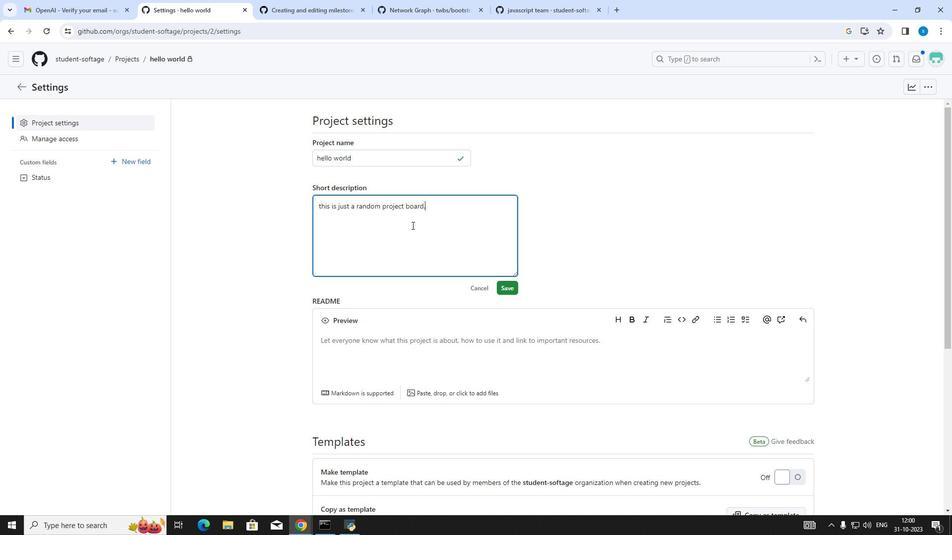 
Action: Mouse moved to (504, 292)
Screenshot: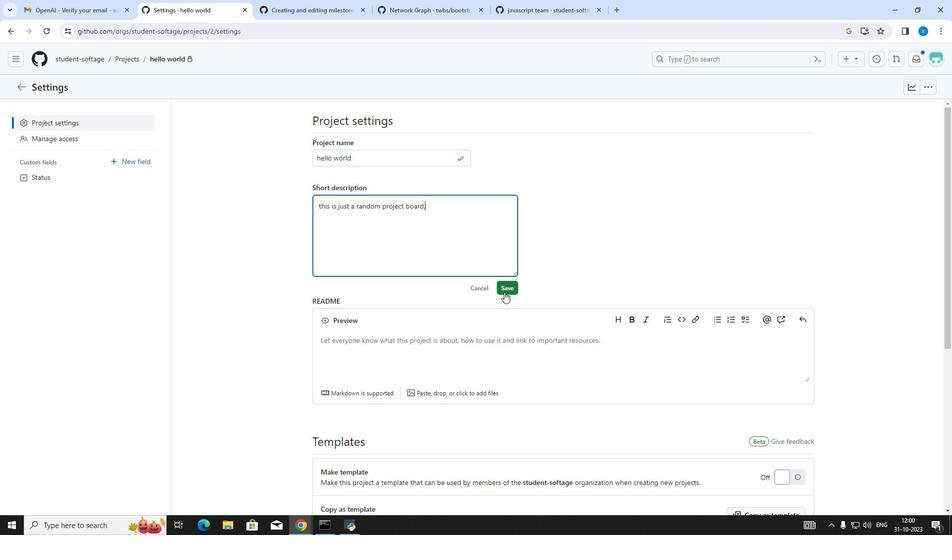 
Action: Mouse pressed left at (504, 292)
Screenshot: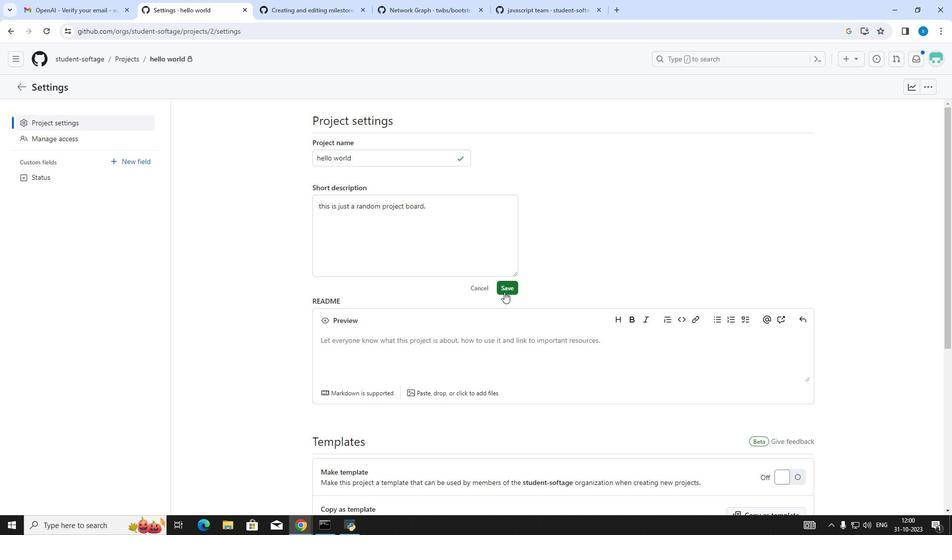
Action: Mouse scrolled (504, 292) with delta (0, 0)
Screenshot: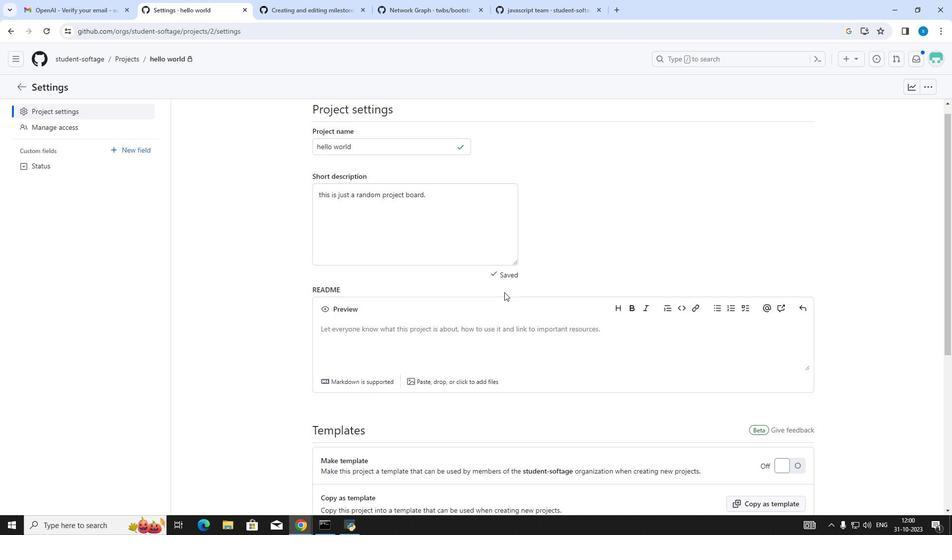 
Action: Mouse scrolled (504, 292) with delta (0, 0)
Screenshot: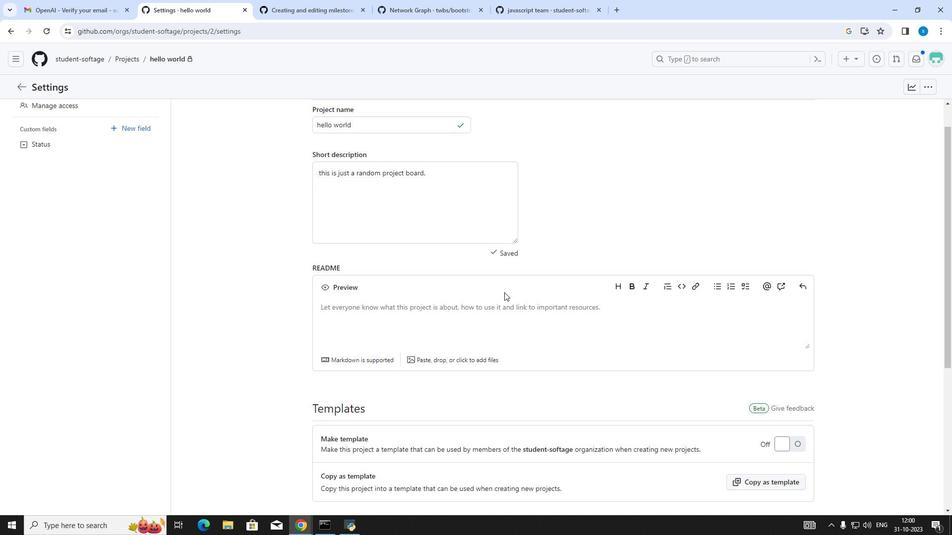 
Action: Mouse moved to (479, 317)
Screenshot: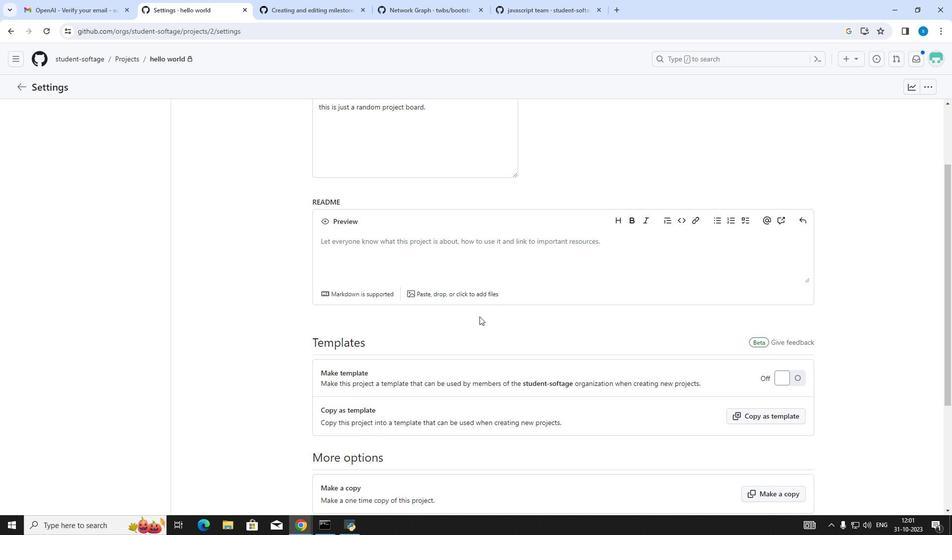 
Action: Mouse scrolled (479, 316) with delta (0, 0)
Screenshot: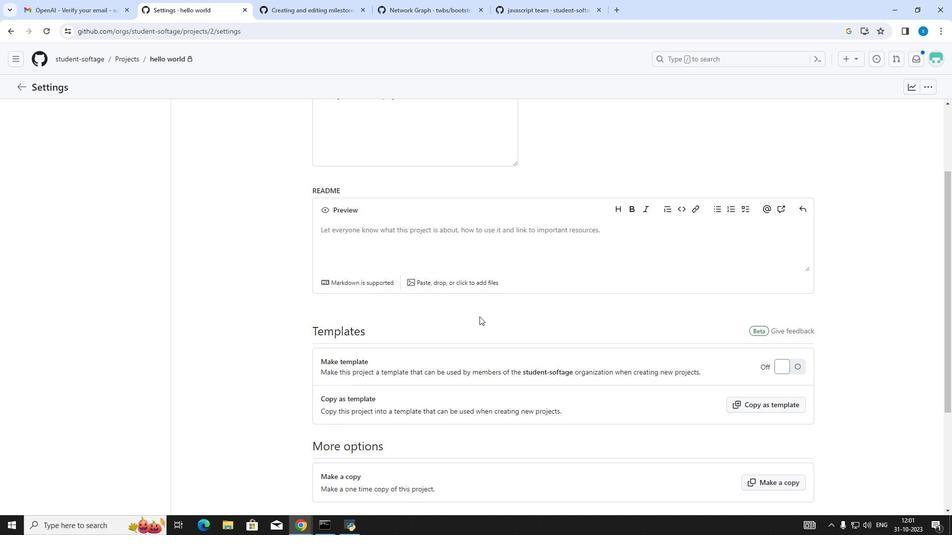 
Action: Mouse scrolled (479, 316) with delta (0, 0)
Screenshot: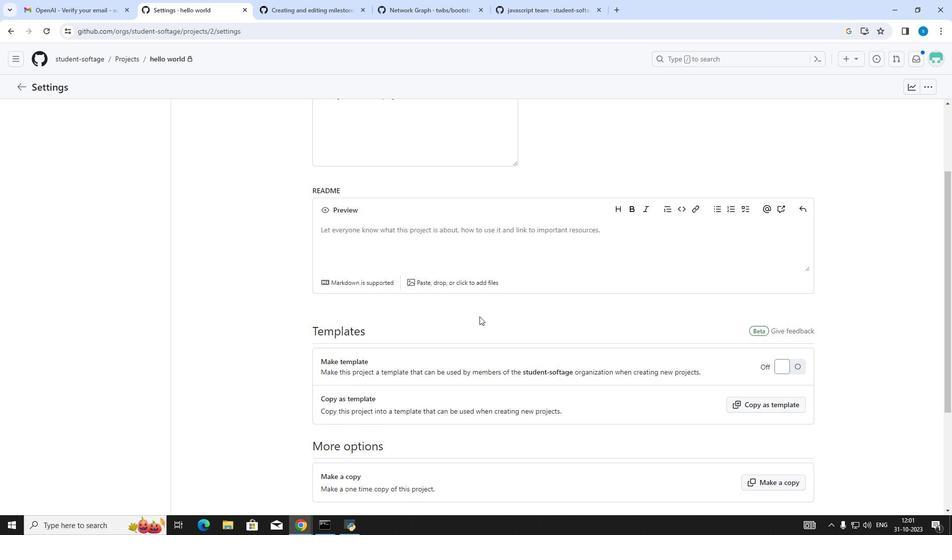 
Action: Mouse scrolled (479, 316) with delta (0, 0)
Screenshot: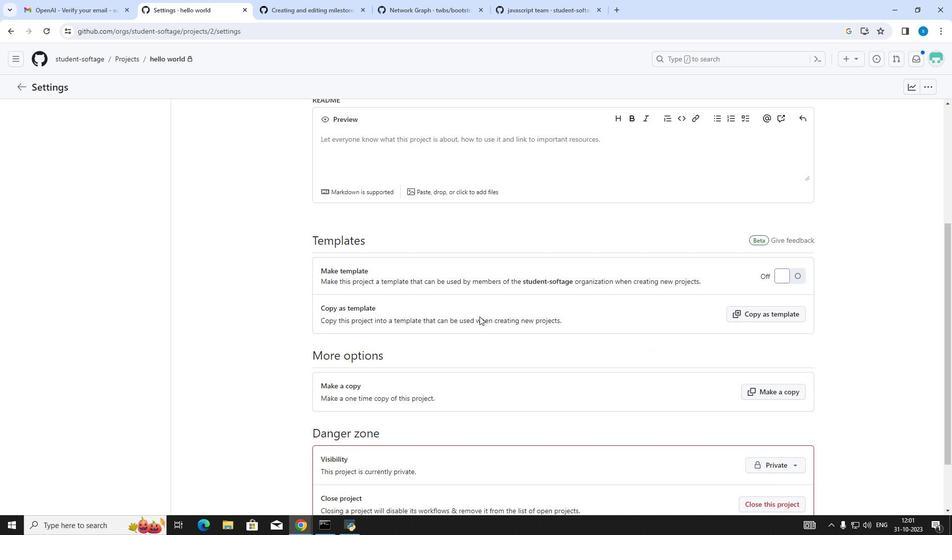 
Action: Mouse moved to (783, 226)
Screenshot: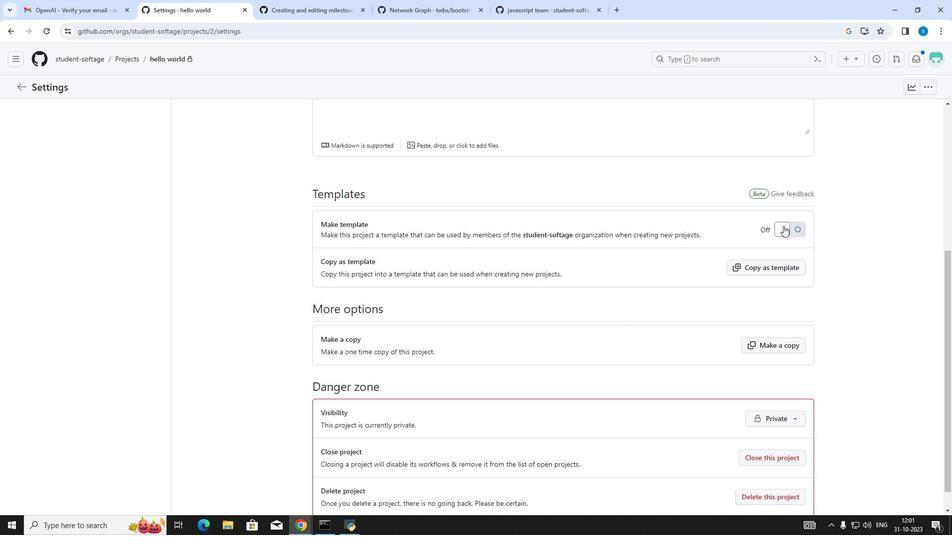
Action: Mouse pressed left at (783, 226)
Screenshot: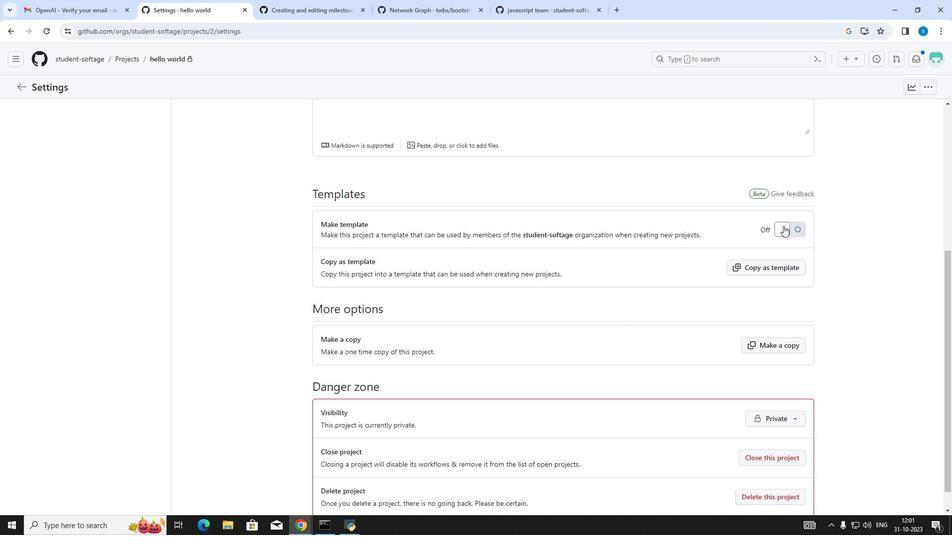
Action: Mouse moved to (697, 305)
Screenshot: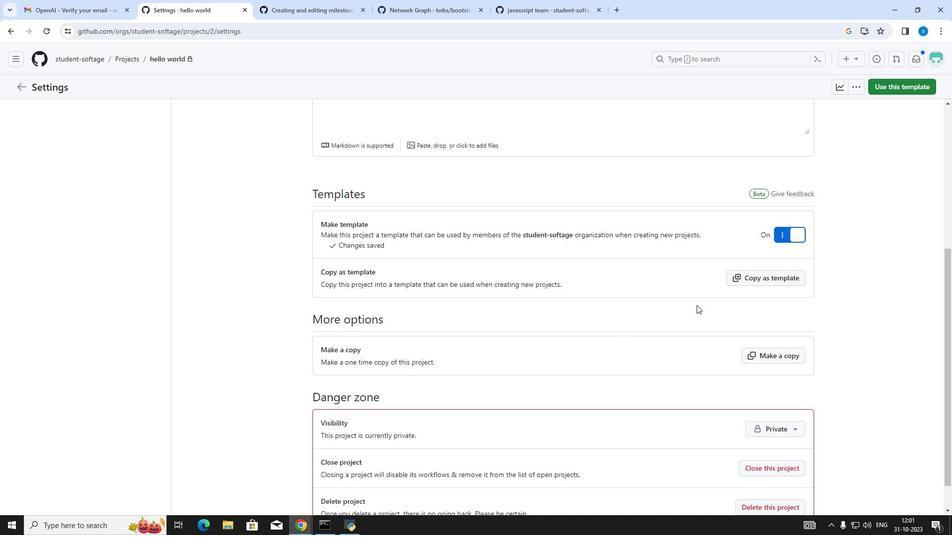 
Action: Mouse scrolled (697, 305) with delta (0, 0)
Screenshot: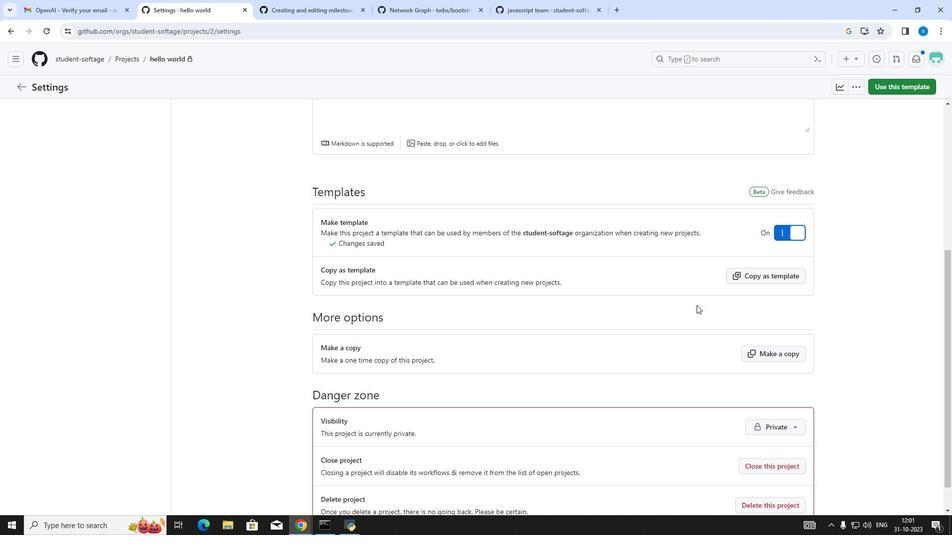 
Action: Mouse scrolled (697, 305) with delta (0, 0)
Screenshot: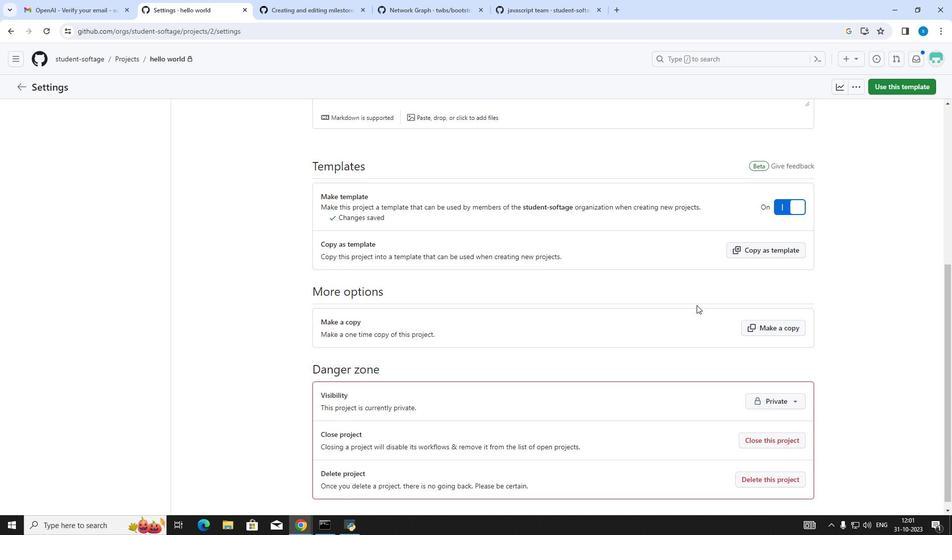 
Action: Mouse scrolled (697, 305) with delta (0, 0)
Screenshot: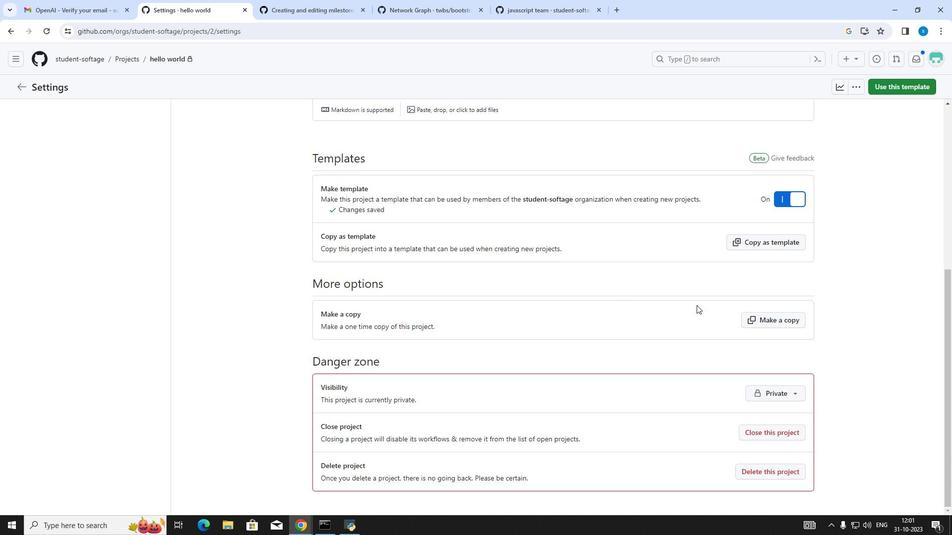 
Action: Mouse scrolled (697, 305) with delta (0, 0)
Screenshot: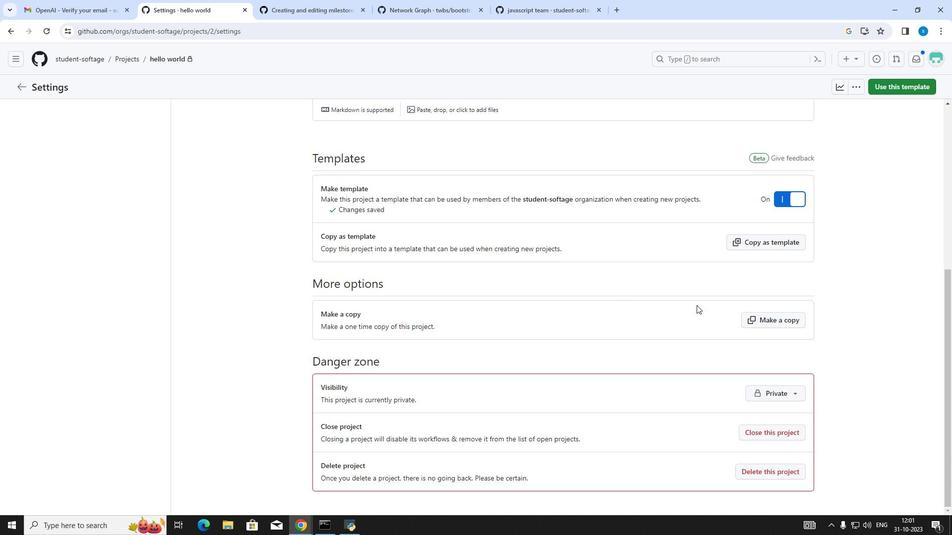 
Action: Mouse moved to (765, 395)
Screenshot: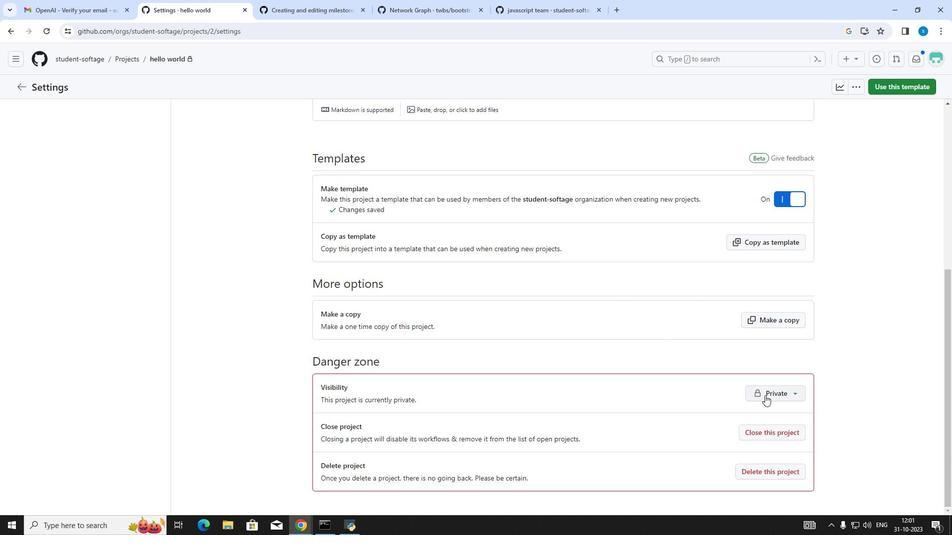 
Action: Mouse pressed left at (765, 395)
Screenshot: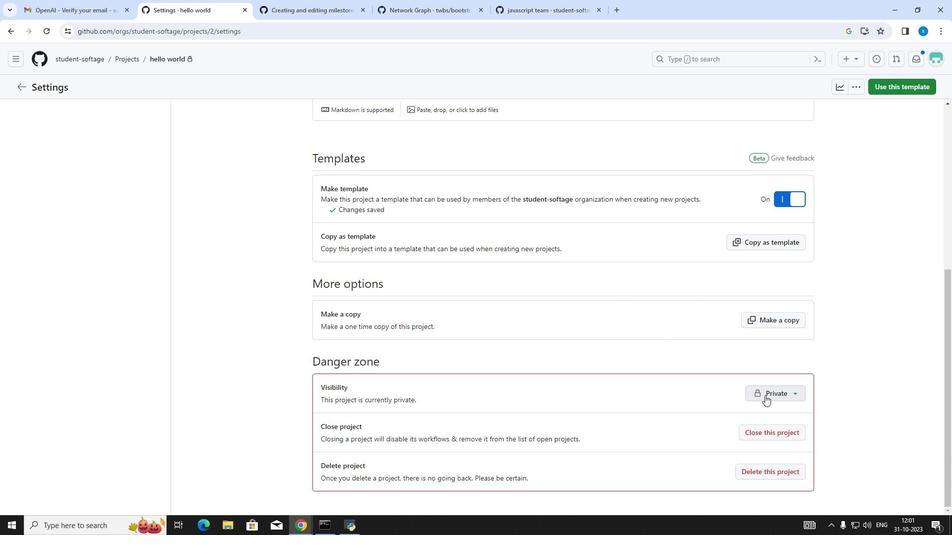 
Action: Mouse moved to (707, 444)
Screenshot: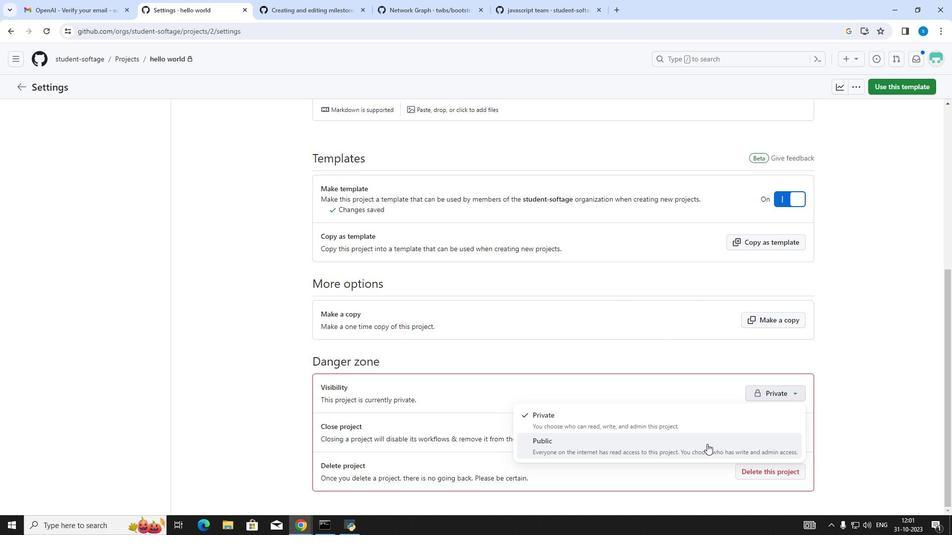 
Action: Mouse pressed left at (707, 444)
Screenshot: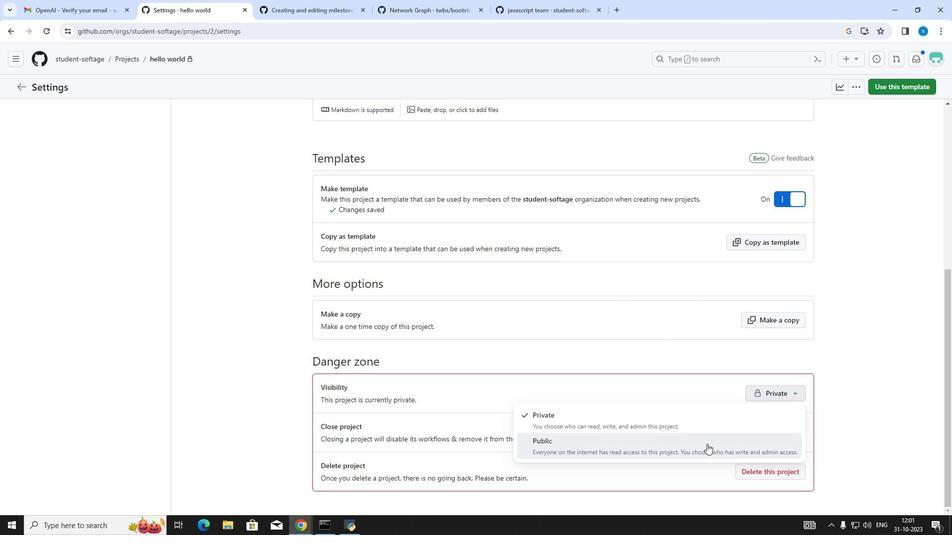 
Action: Mouse moved to (714, 436)
Screenshot: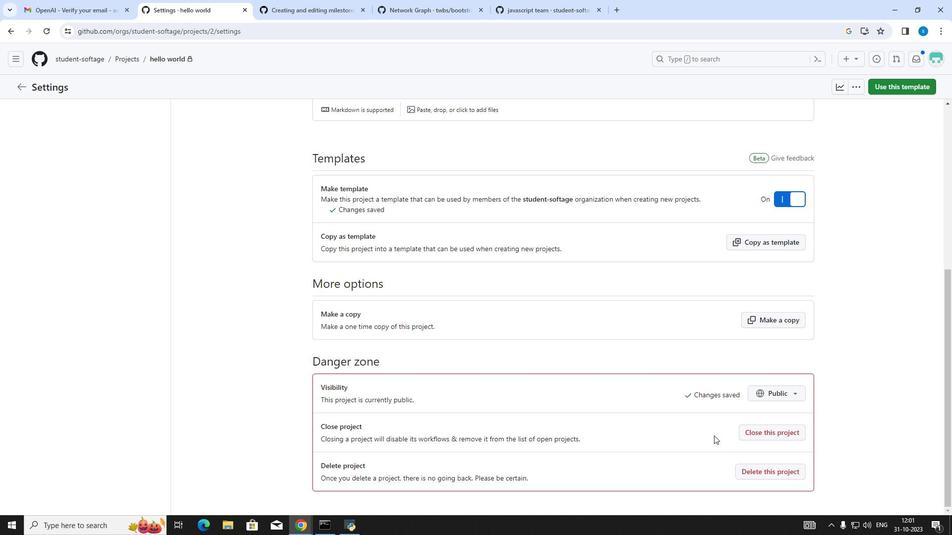 
Action: Mouse scrolled (714, 435) with delta (0, 0)
Screenshot: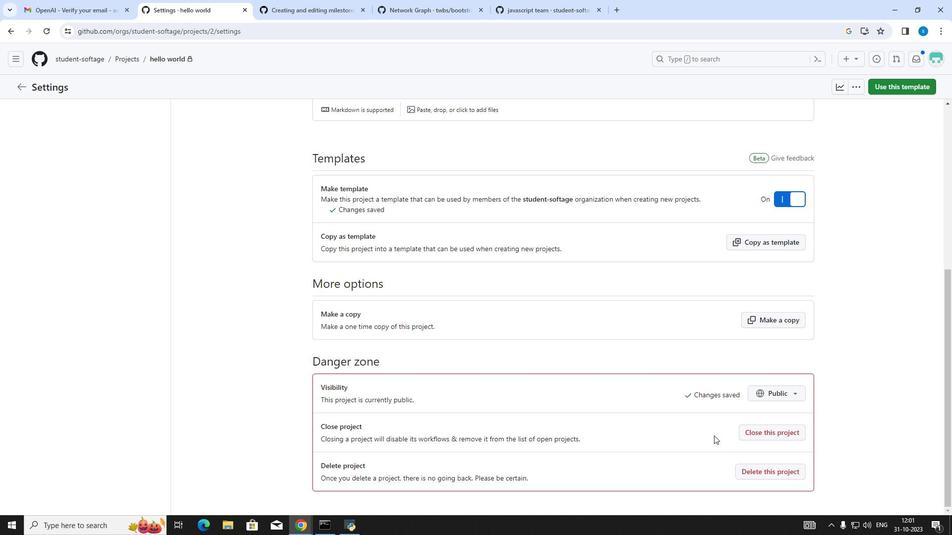
Action: Mouse scrolled (714, 435) with delta (0, 0)
Screenshot: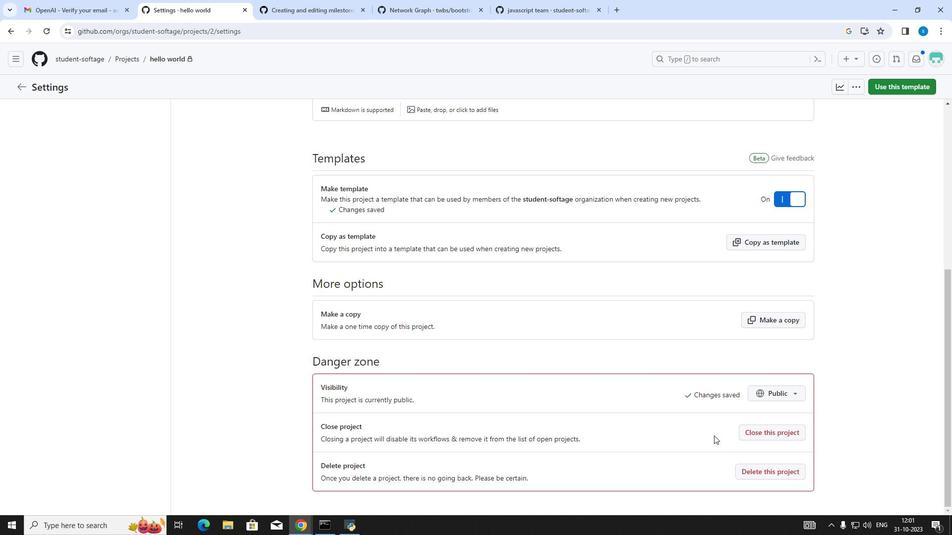 
Action: Mouse scrolled (714, 435) with delta (0, 0)
Screenshot: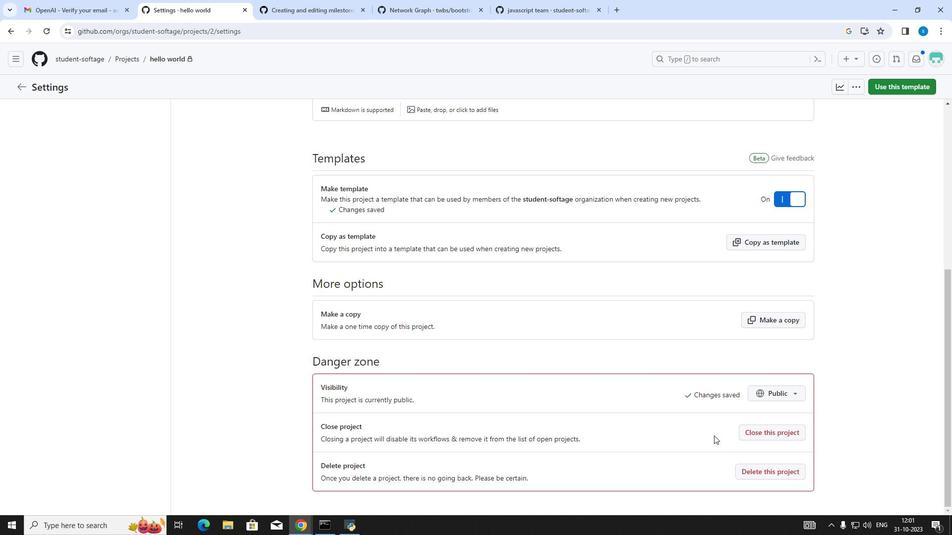 
Action: Mouse moved to (764, 473)
Screenshot: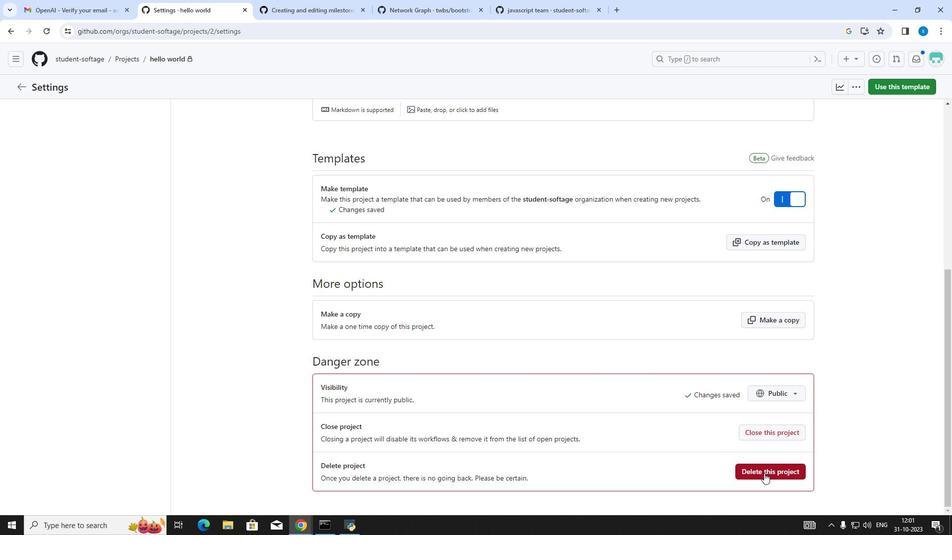 
Action: Mouse pressed left at (764, 473)
Screenshot: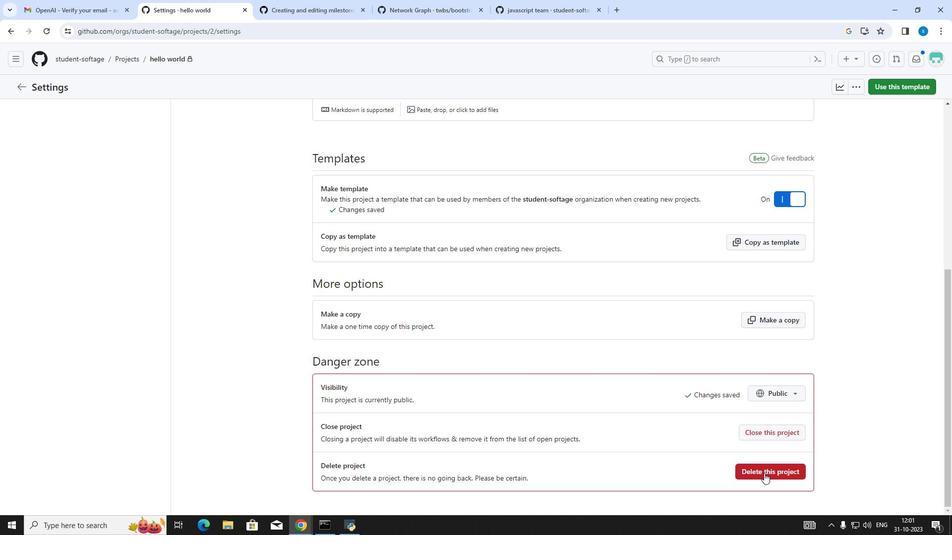 
Action: Mouse moved to (548, 335)
Screenshot: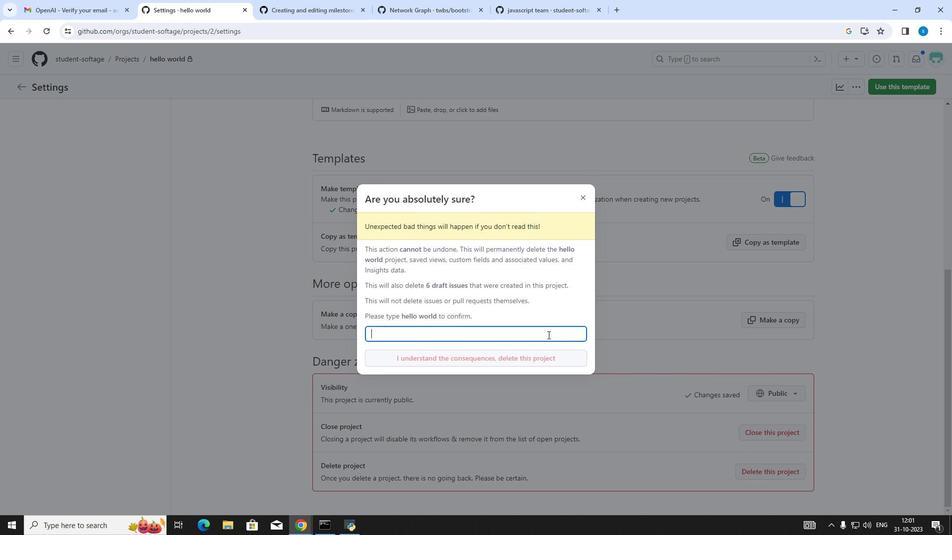 
Action: Key pressed hello<Key.space>world
Screenshot: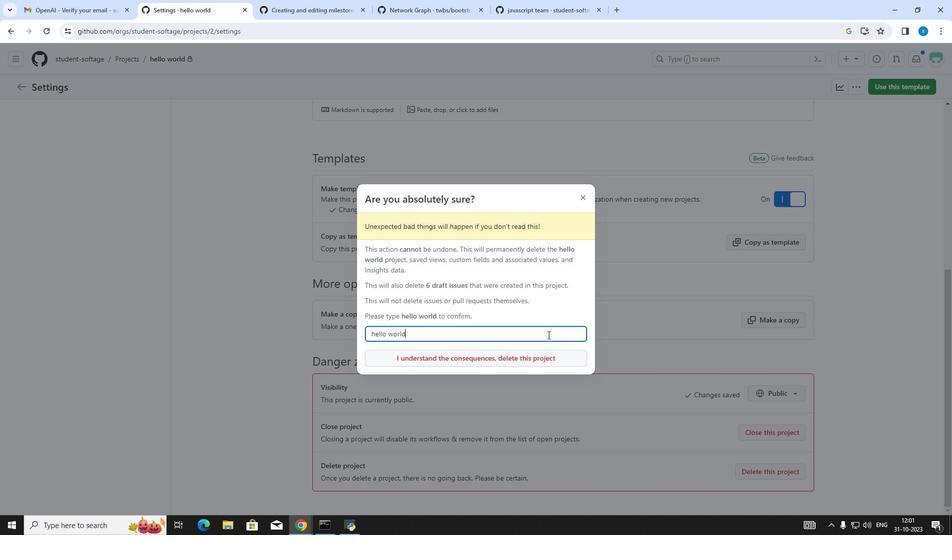 
Action: Mouse moved to (534, 356)
Screenshot: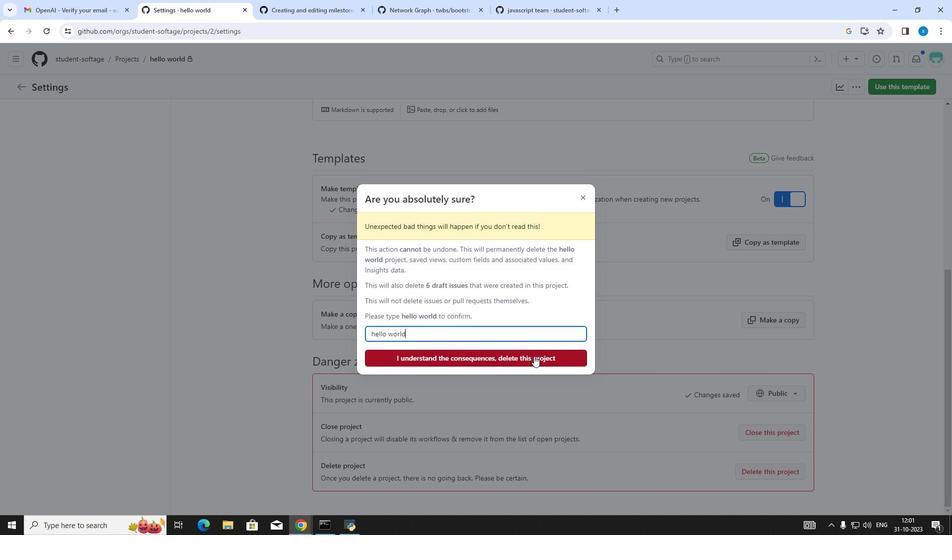 
Action: Mouse pressed left at (534, 356)
Screenshot: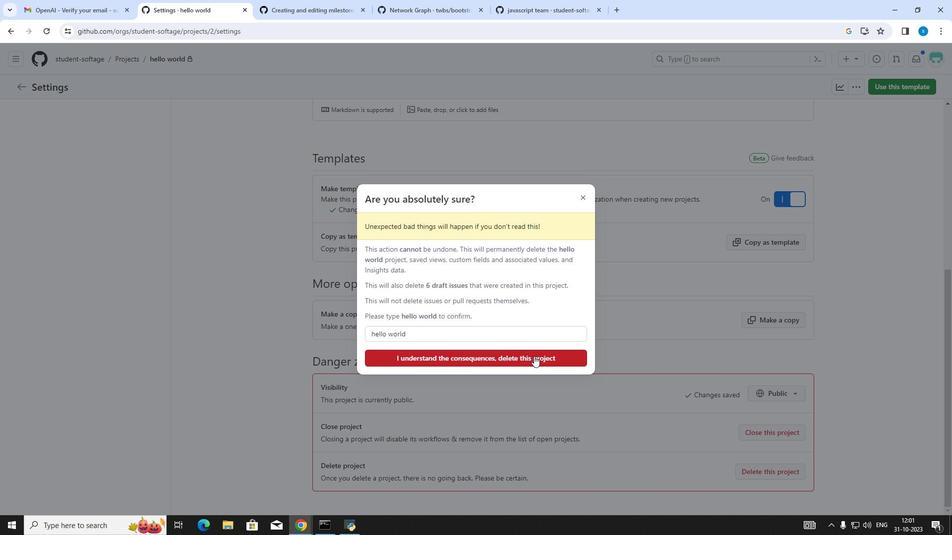 
Action: Mouse moved to (555, 342)
Screenshot: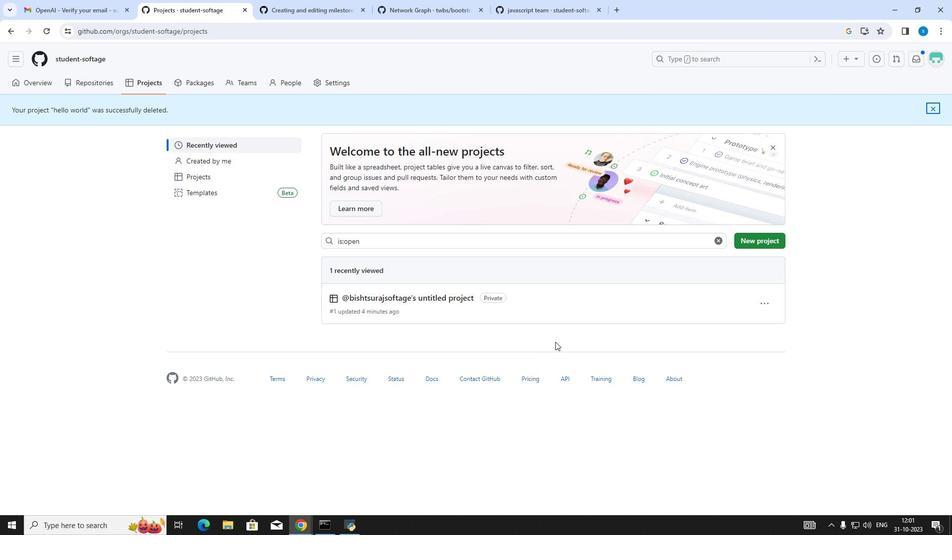 
